 Task: Add an event with the title Third Presentation Rehearsal and Final Preparation Session, date '2023/12/10', time 7:30 AM to 9:30 AMand add a description: Lastly, be prepared to discuss the terms of potential investment, including the desired investment amount, equity or ownership structure, potential return on investment, and any anticipated milestones or timelines. These discussions will lay the foundation for further negotiations and due diligence processes, should both parties decide to move forward., put the event into Green category, logged in from the account softage.8@softage.netand send the event invitation to softage.4@softage.net and softage.5@softage.net. Set a reminder for the event 30 minutes before
Action: Mouse moved to (163, 190)
Screenshot: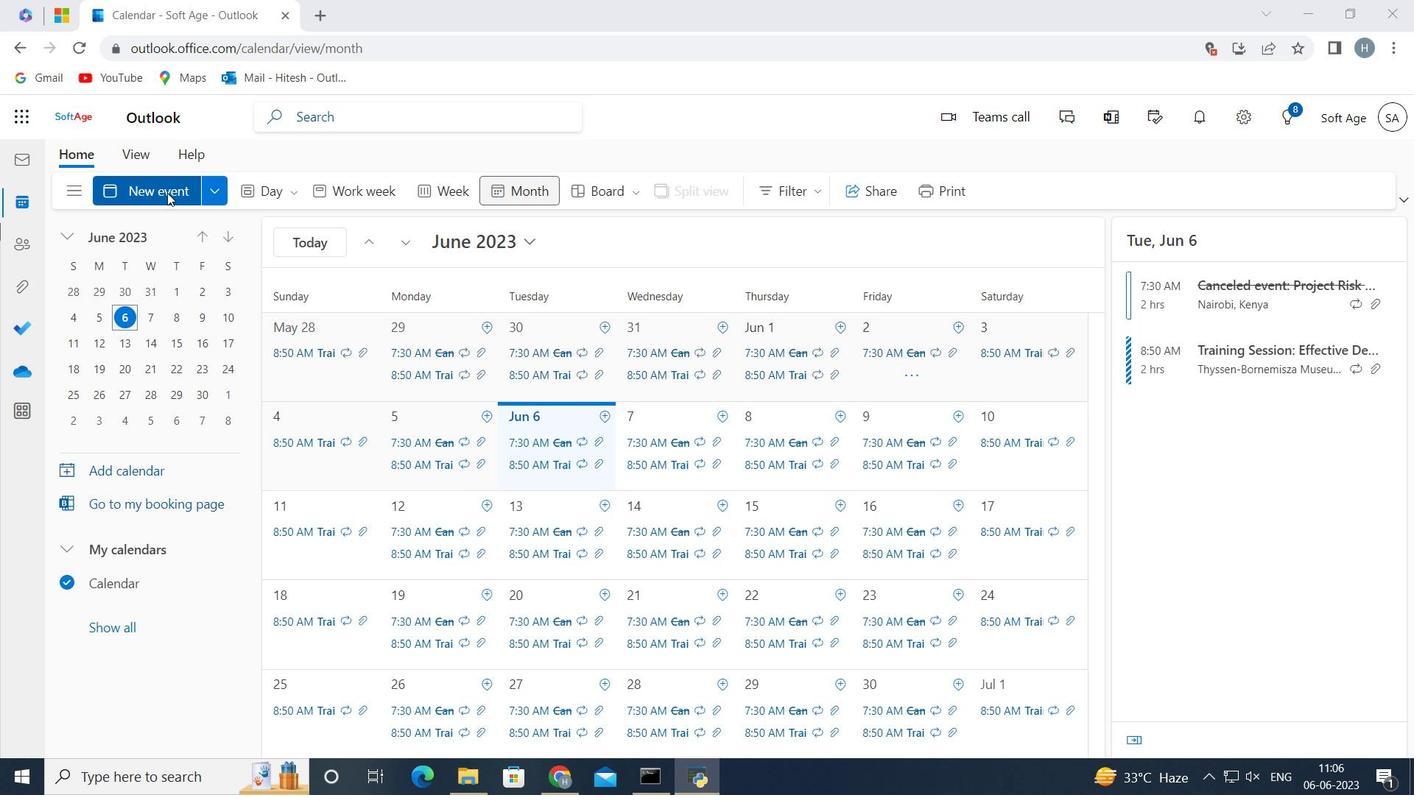 
Action: Mouse pressed left at (163, 190)
Screenshot: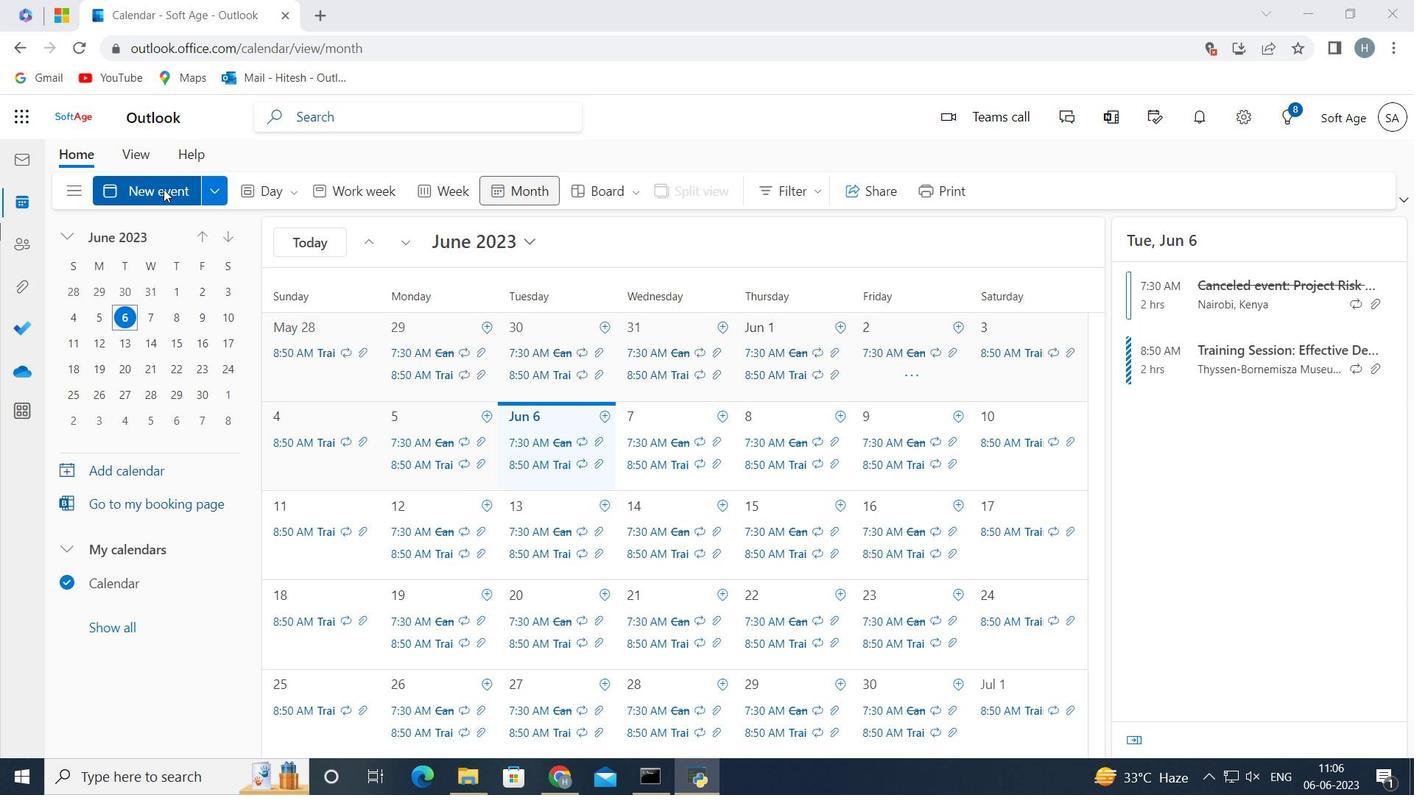 
Action: Mouse moved to (452, 300)
Screenshot: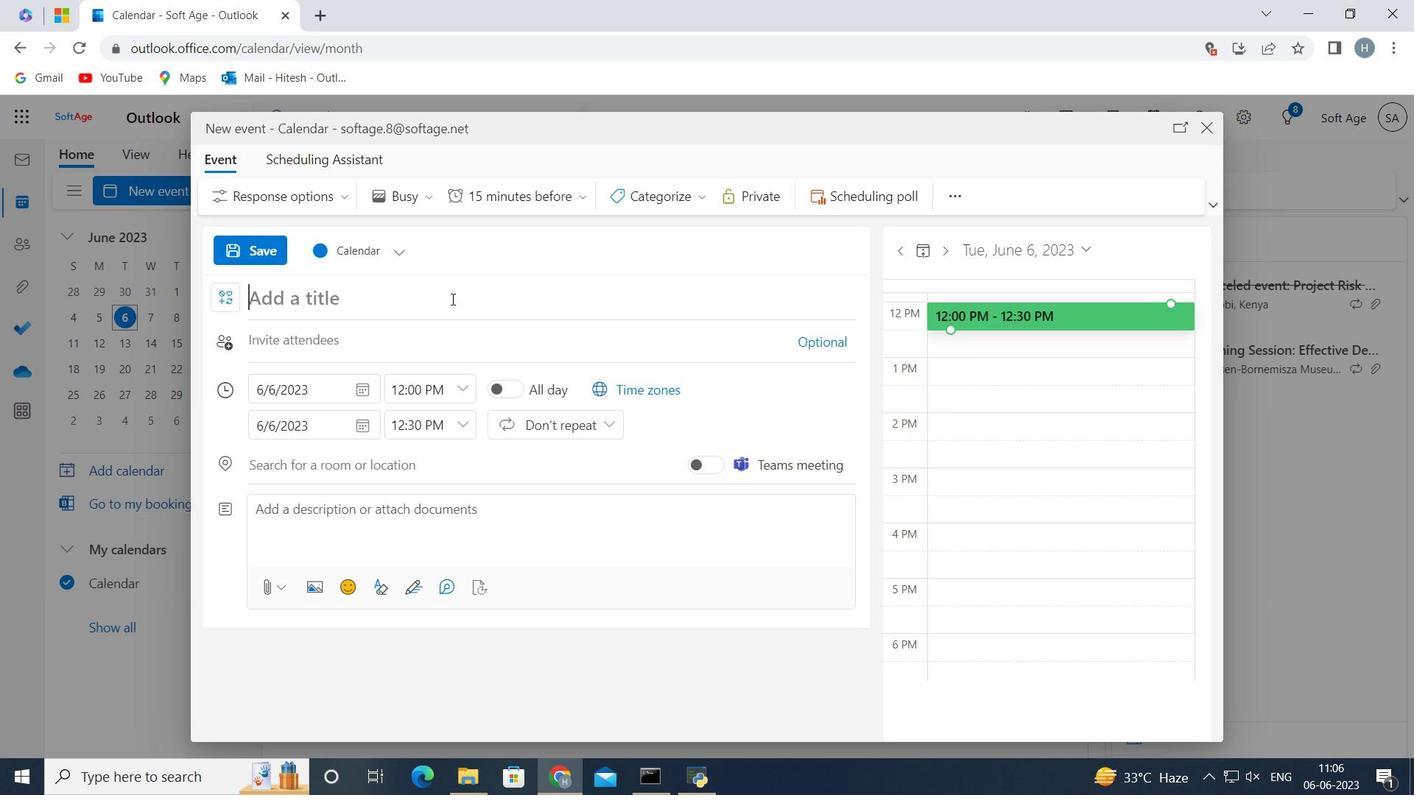 
Action: Mouse pressed left at (452, 300)
Screenshot: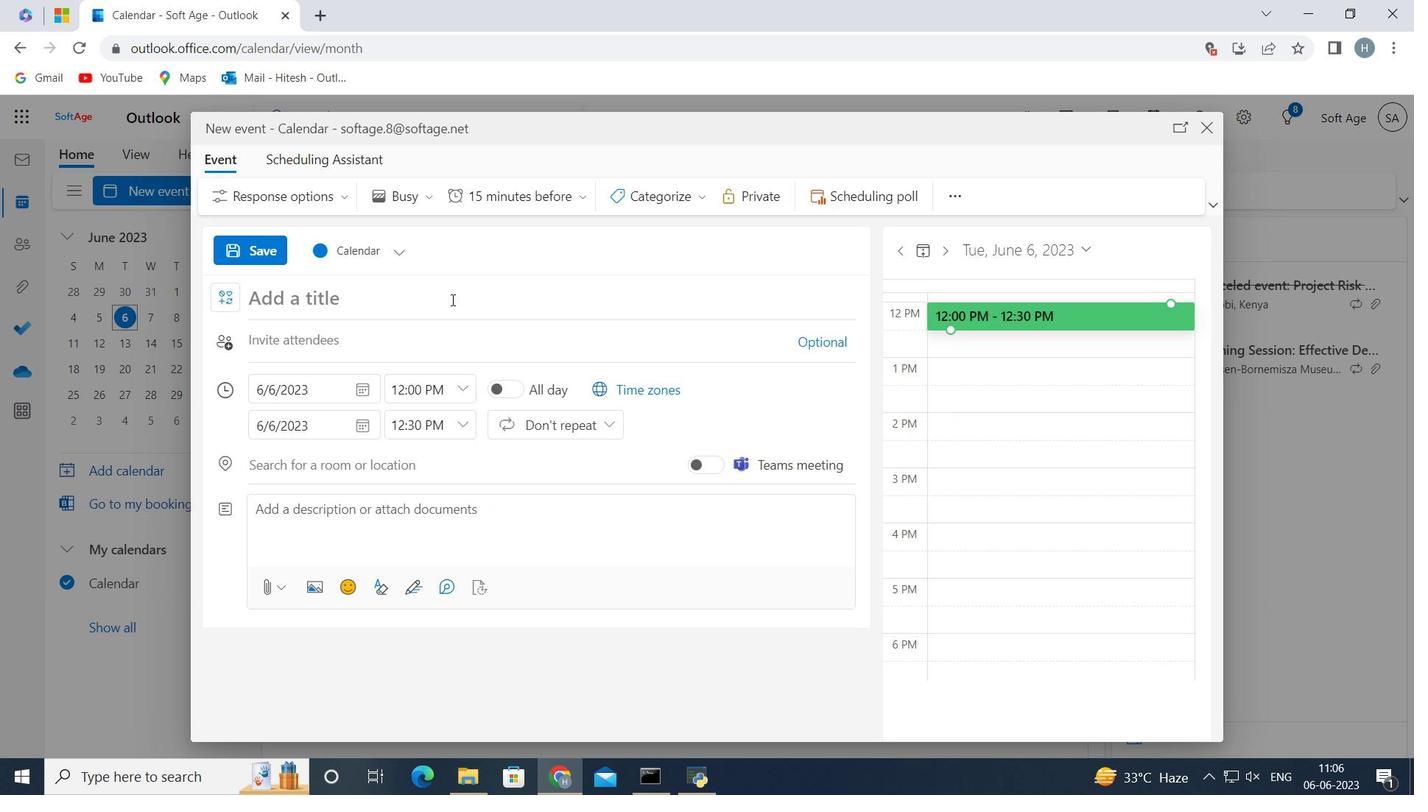 
Action: Key pressed <Key.shift>Third<Key.space><Key.shift>Presentation<Key.space><Key.shift>Rehearsal<Key.space>and<Key.space><Key.shift>Final<Key.space><Key.shift>Preparation<Key.space><Key.shift>Session<Key.space>
Screenshot: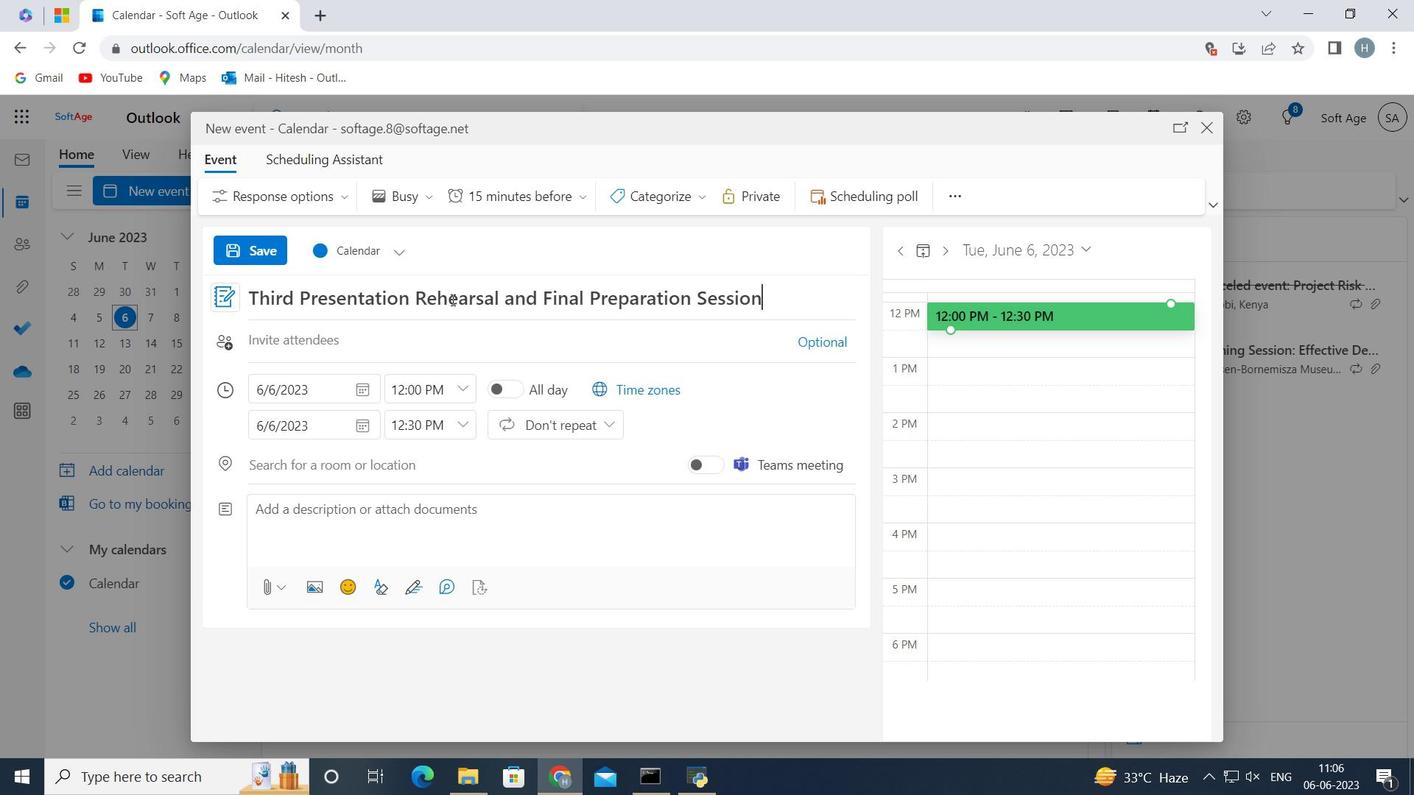 
Action: Mouse moved to (364, 380)
Screenshot: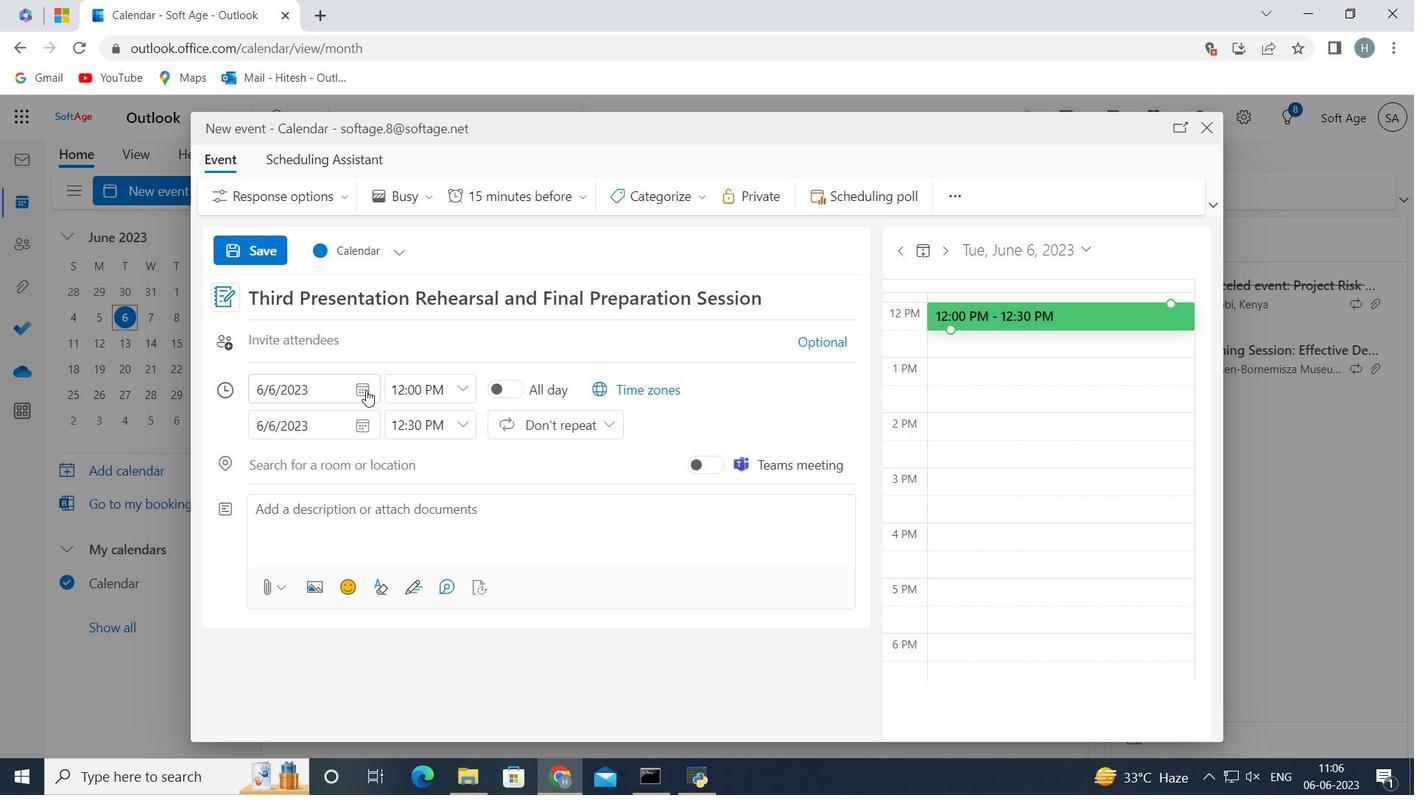 
Action: Mouse pressed left at (364, 380)
Screenshot: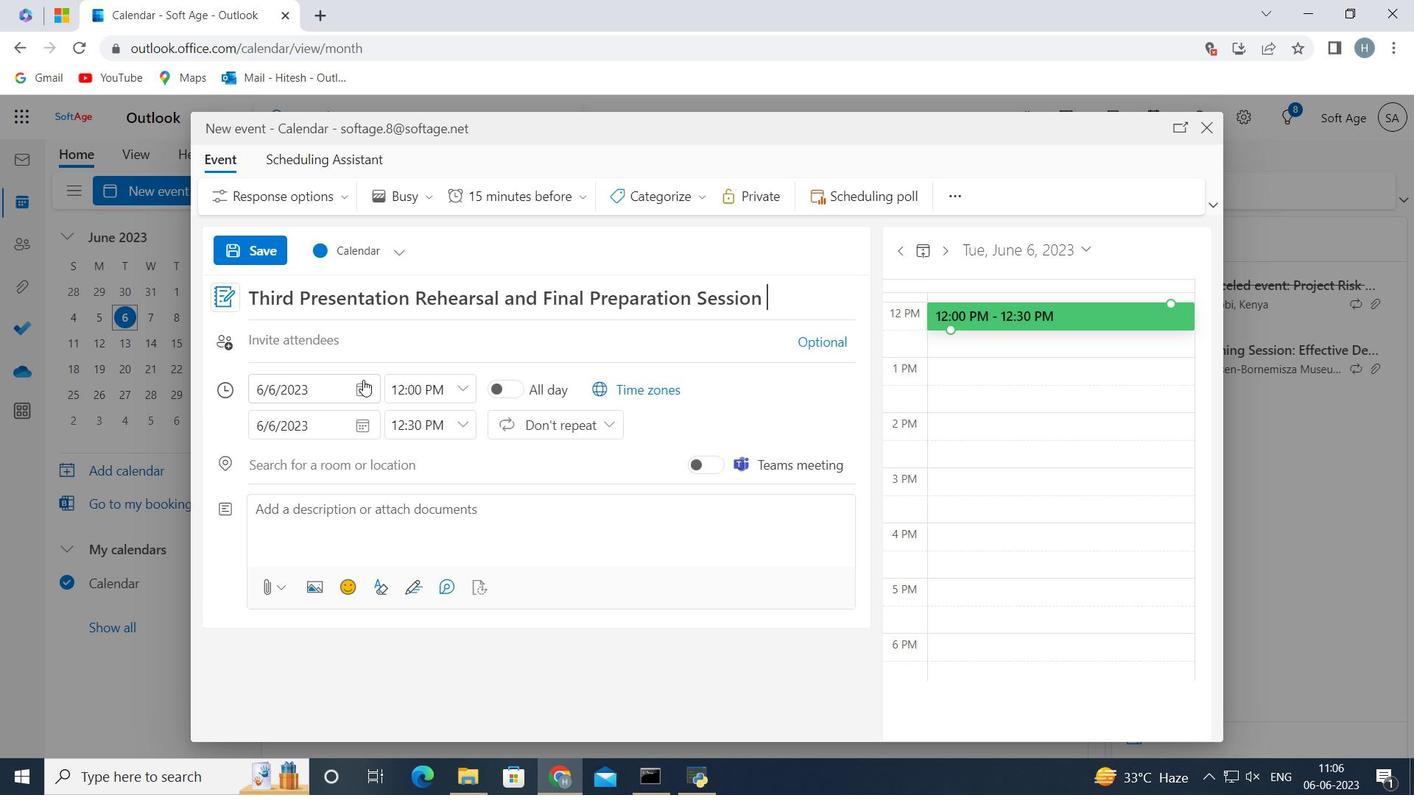 
Action: Mouse moved to (338, 422)
Screenshot: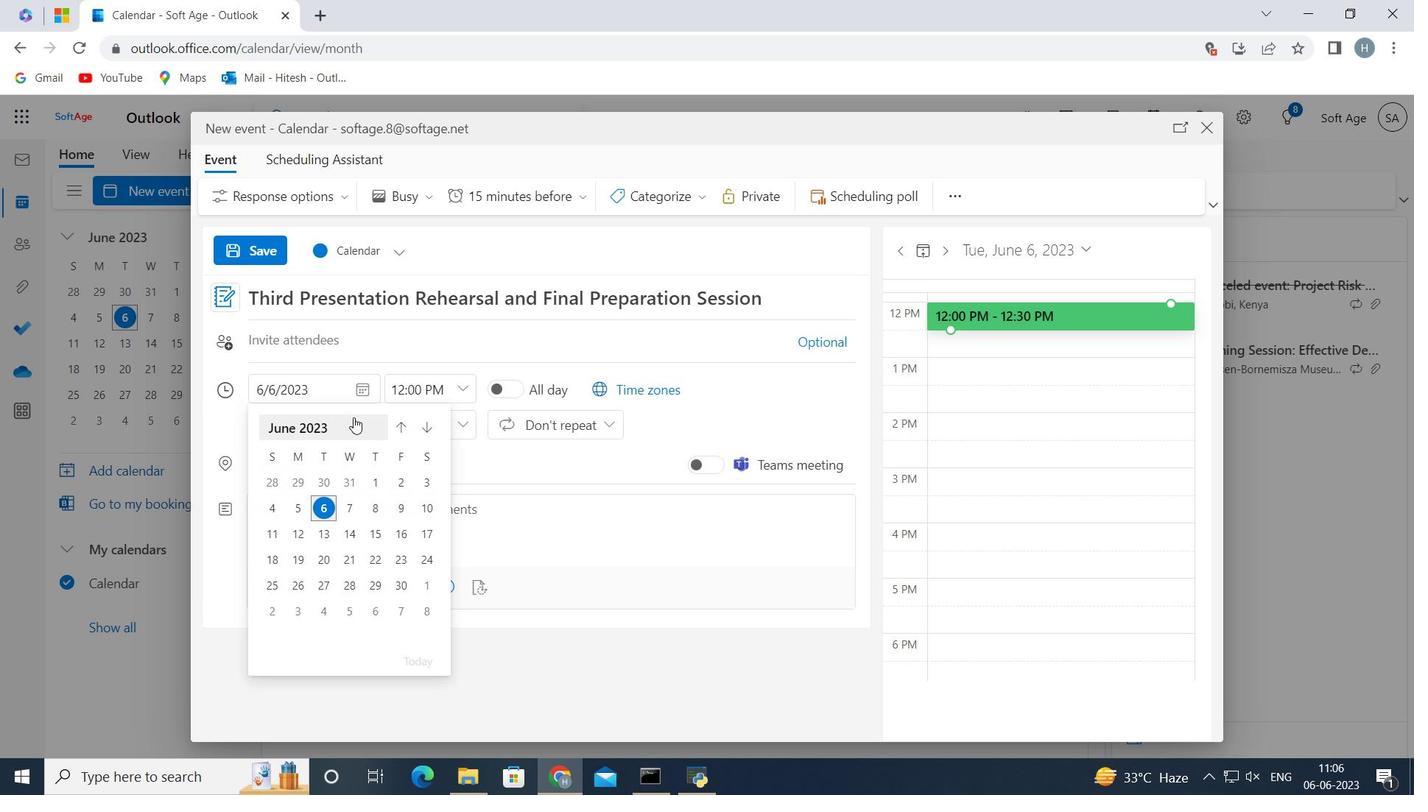 
Action: Mouse pressed left at (338, 422)
Screenshot: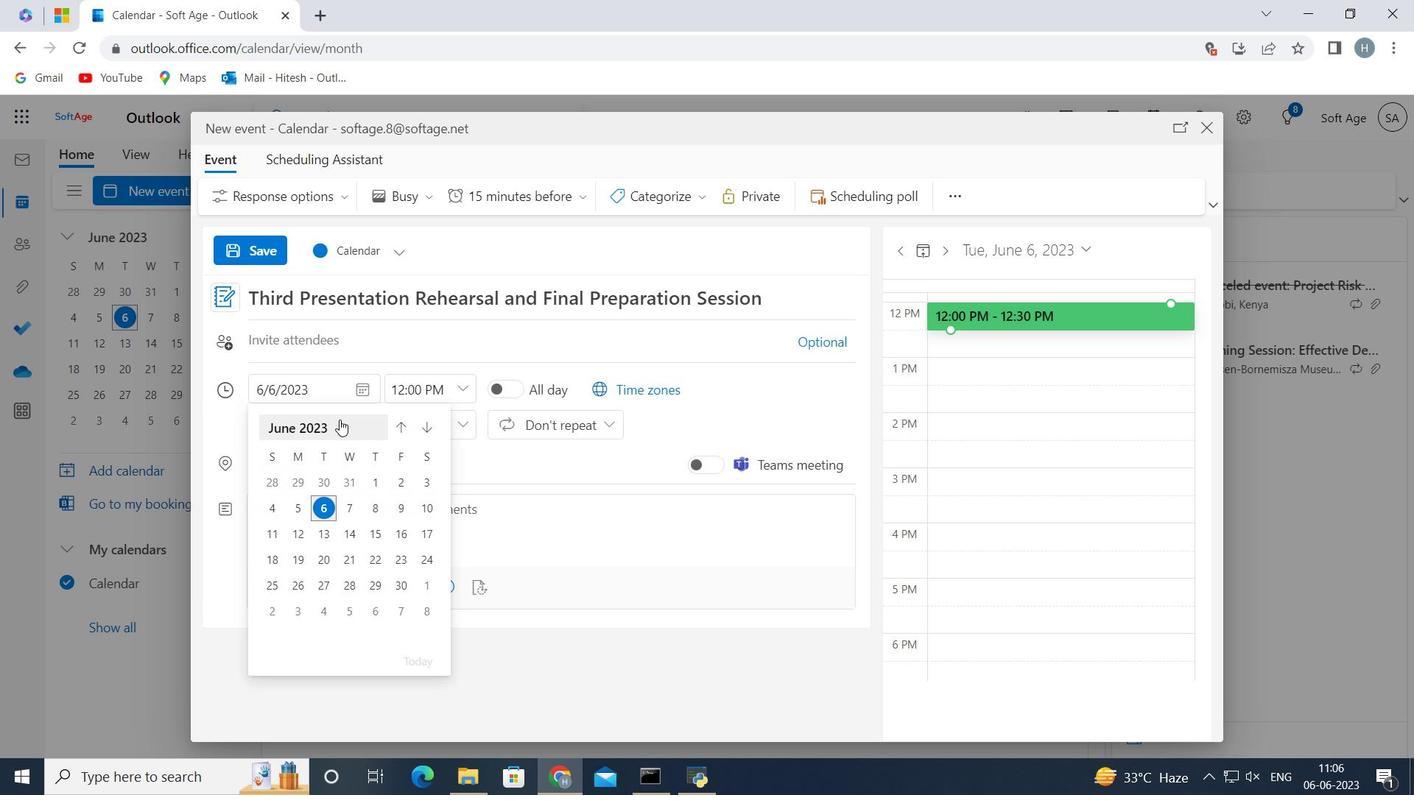 
Action: Mouse pressed left at (338, 422)
Screenshot: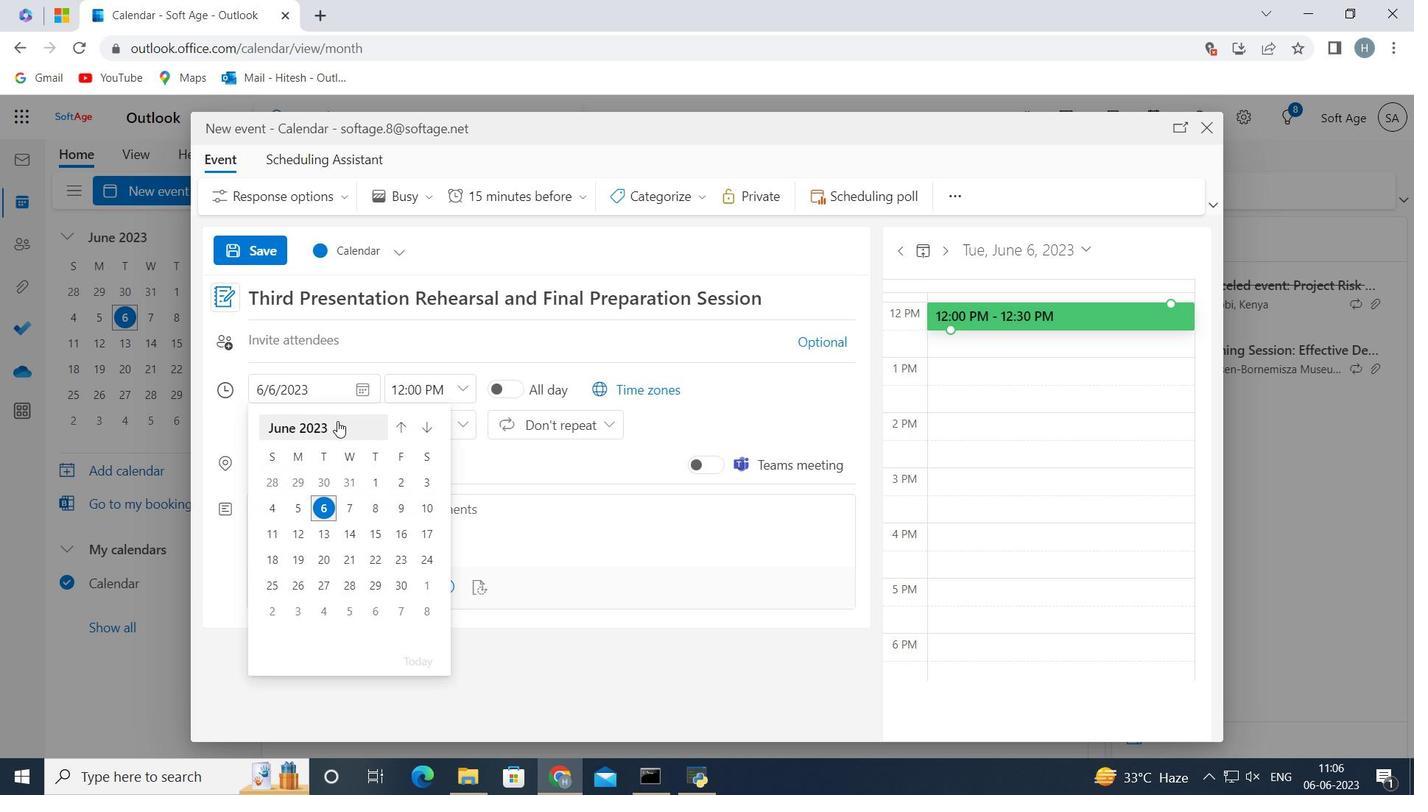 
Action: Mouse moved to (419, 456)
Screenshot: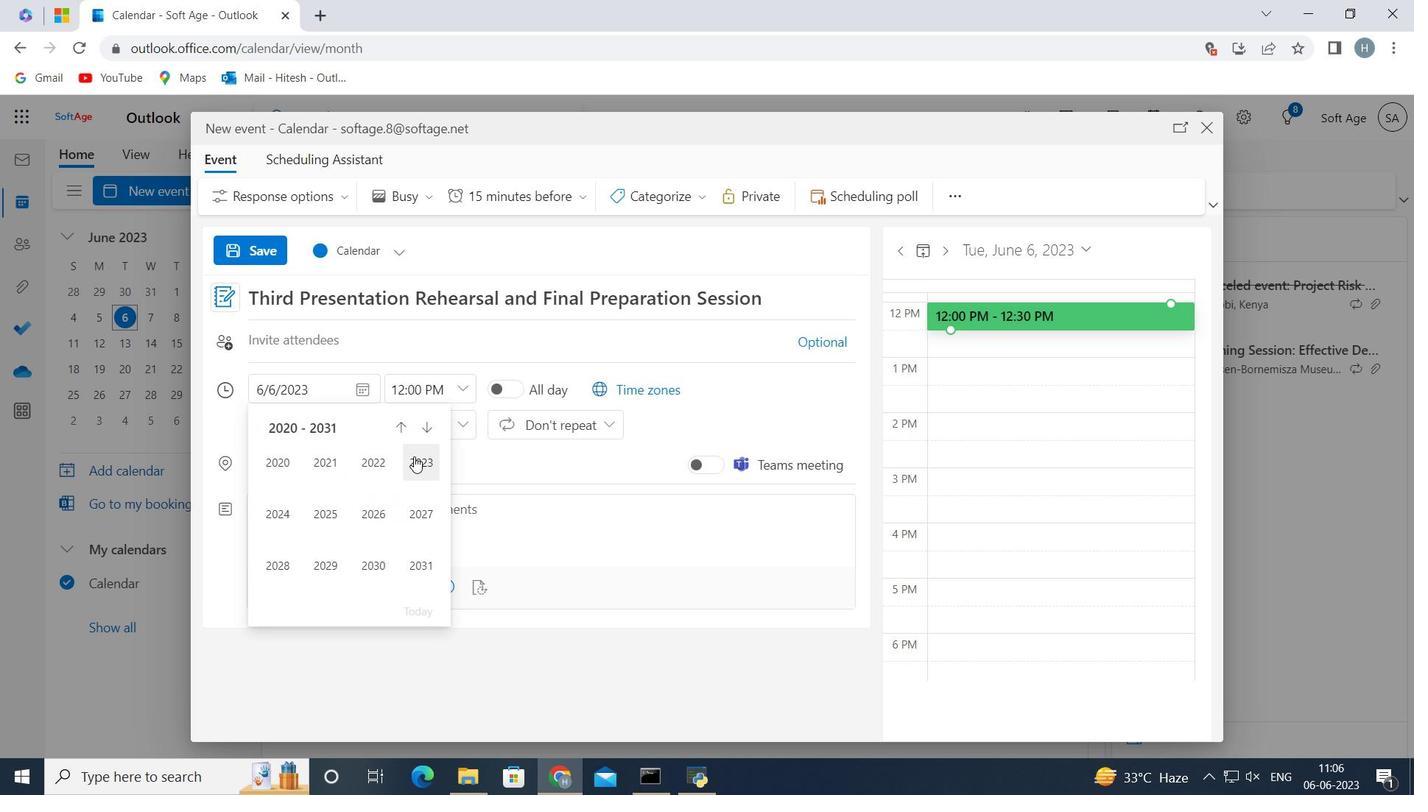 
Action: Mouse pressed left at (419, 456)
Screenshot: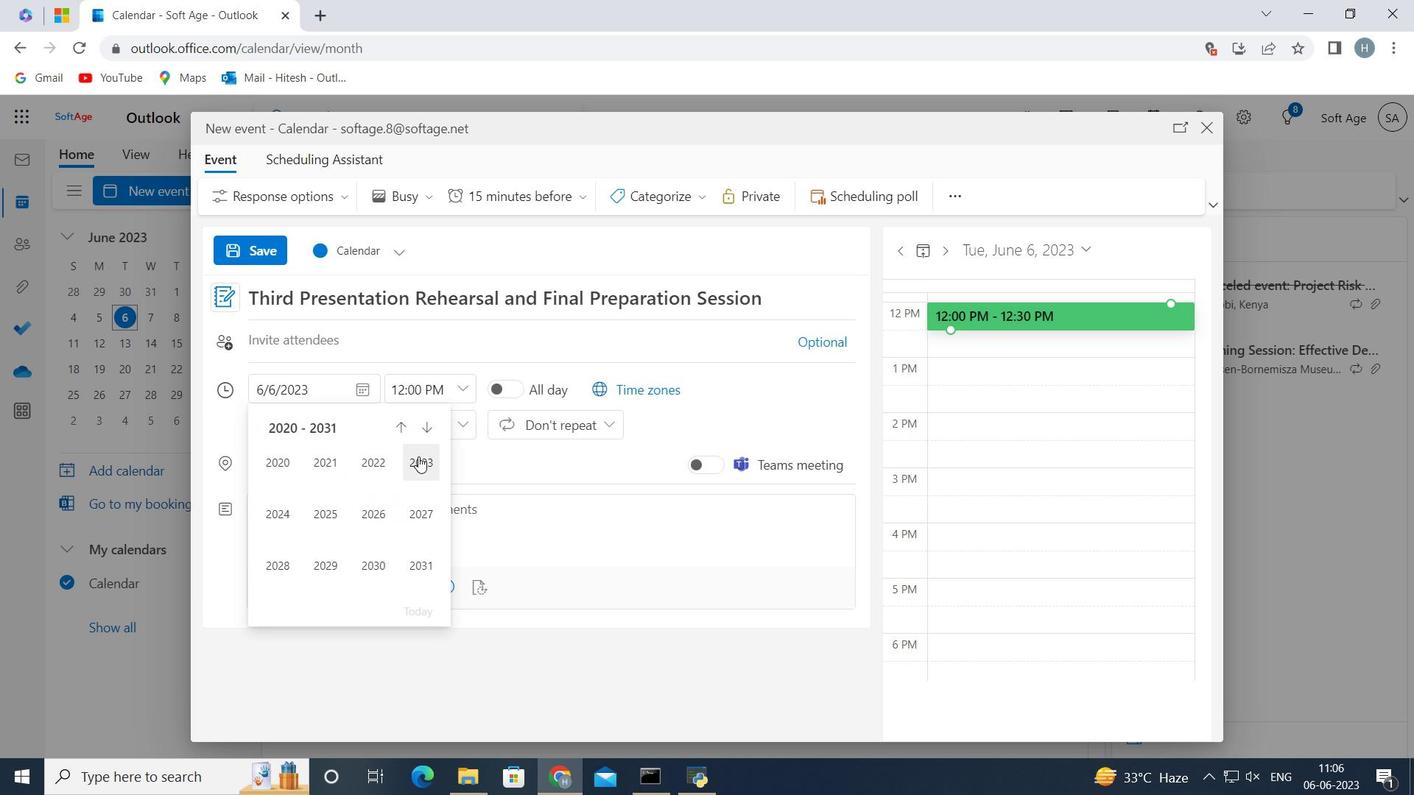 
Action: Mouse moved to (432, 571)
Screenshot: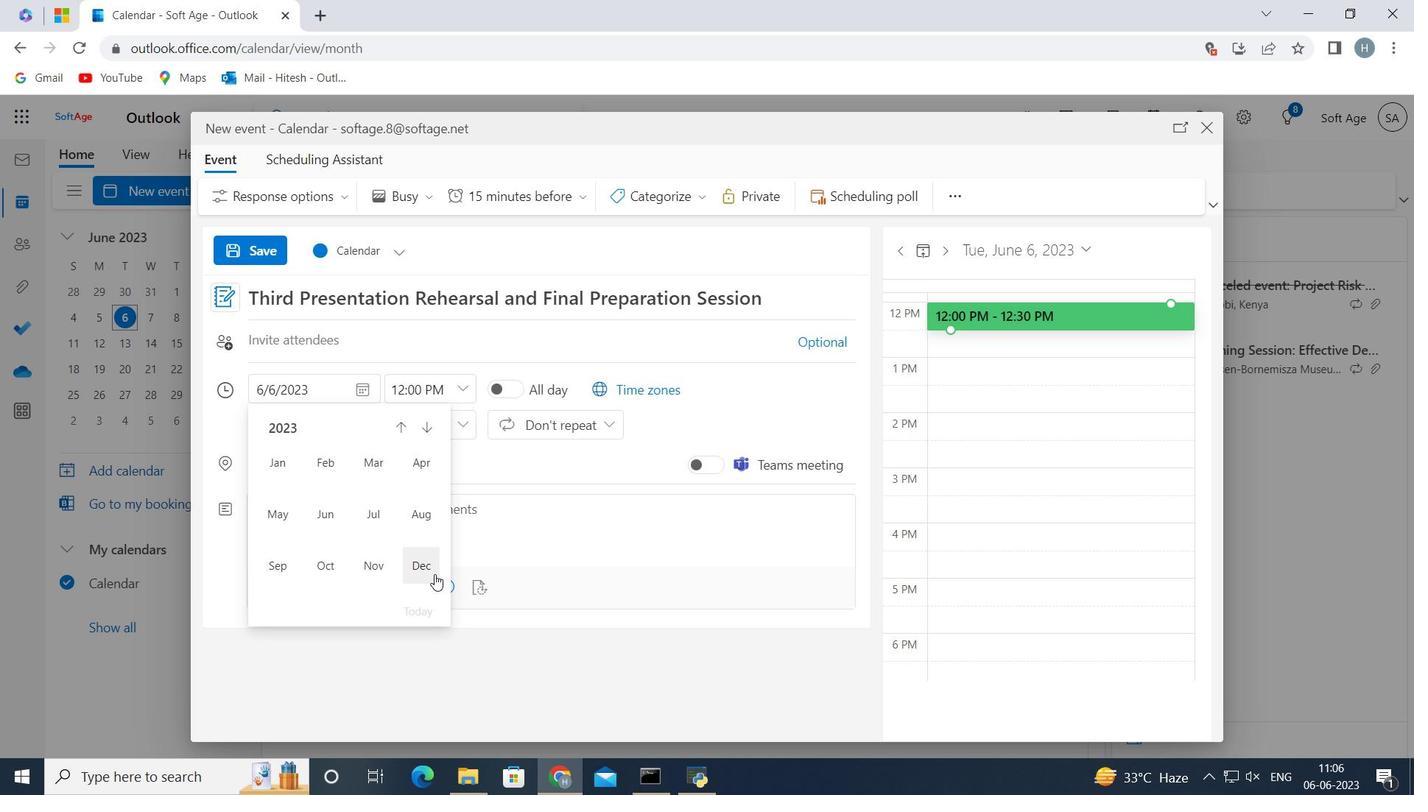 
Action: Mouse pressed left at (432, 571)
Screenshot: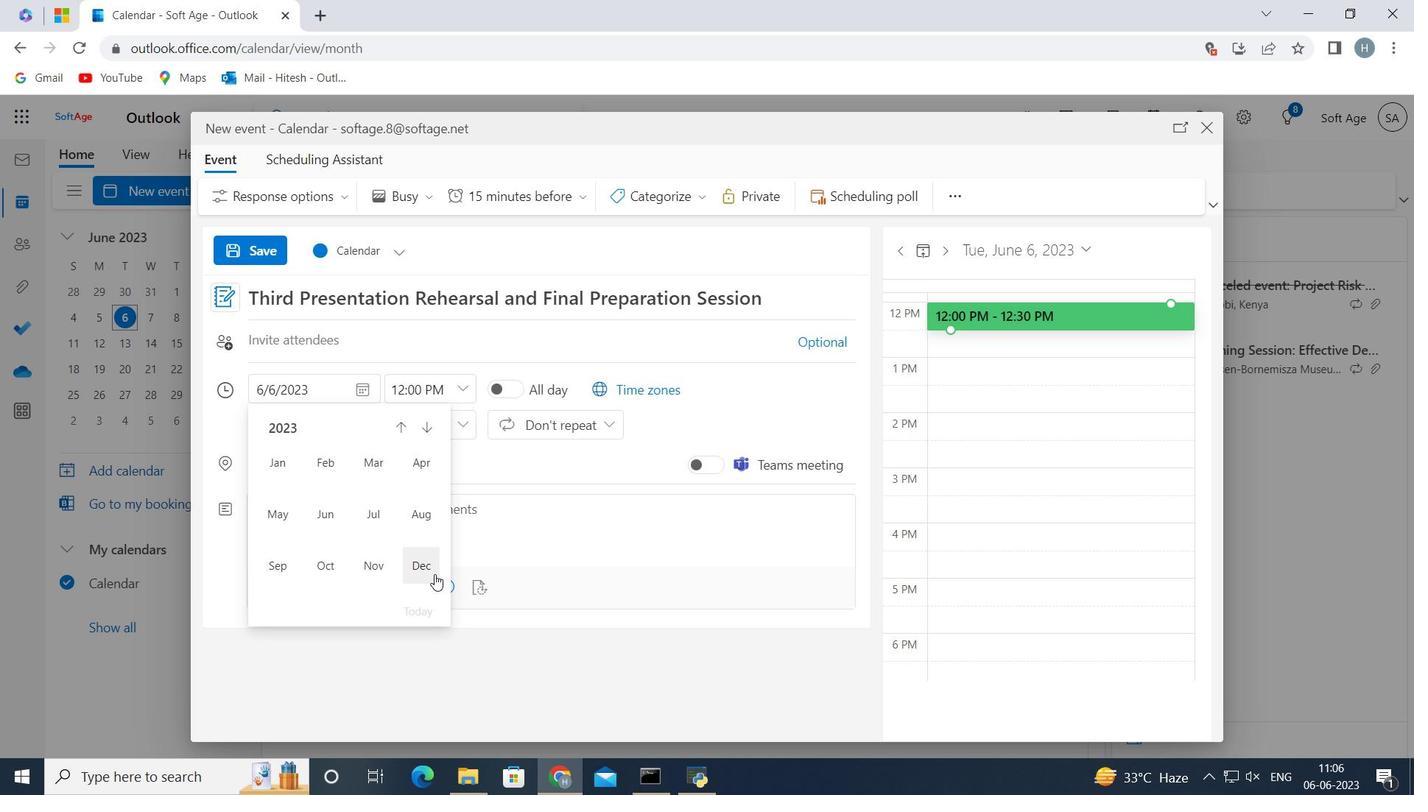 
Action: Mouse moved to (282, 532)
Screenshot: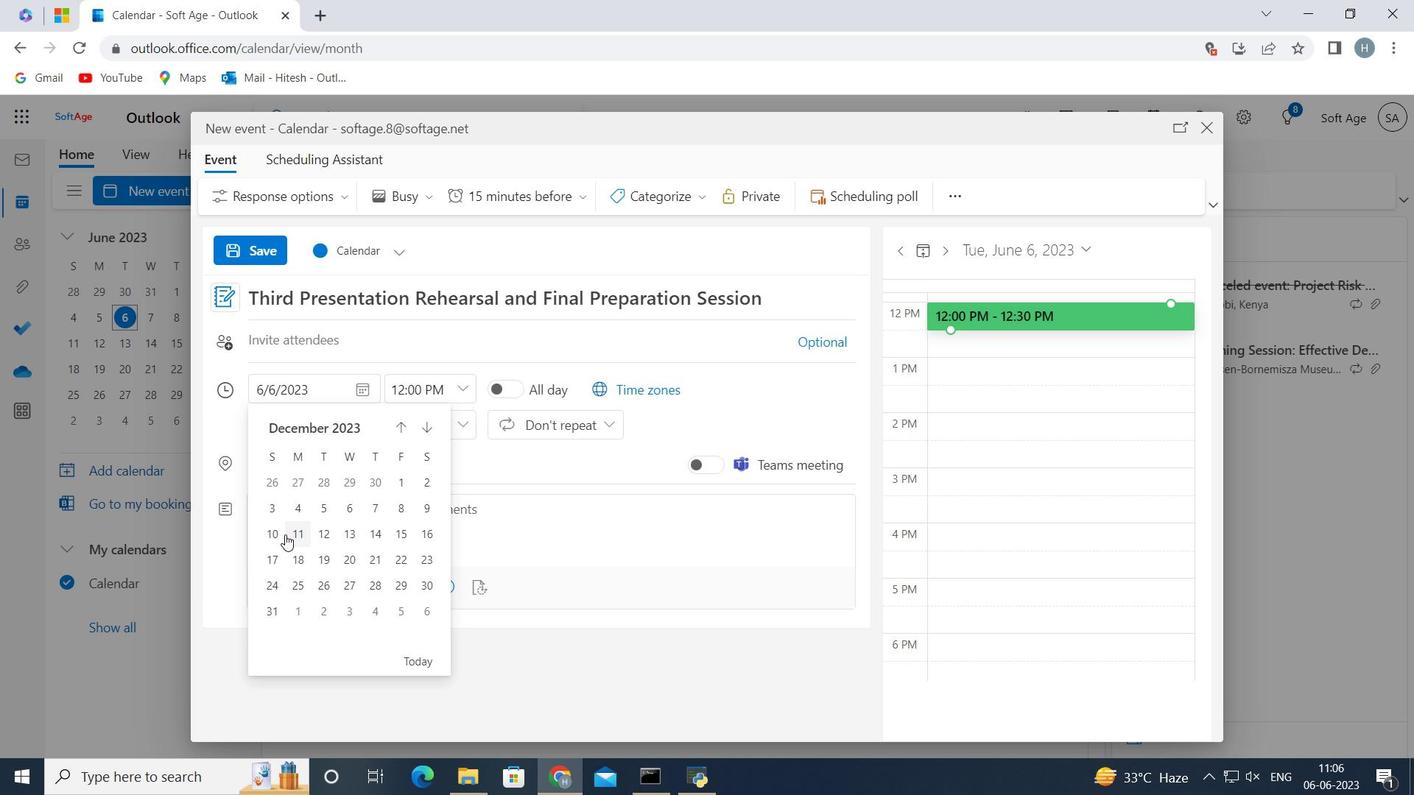 
Action: Mouse pressed left at (282, 532)
Screenshot: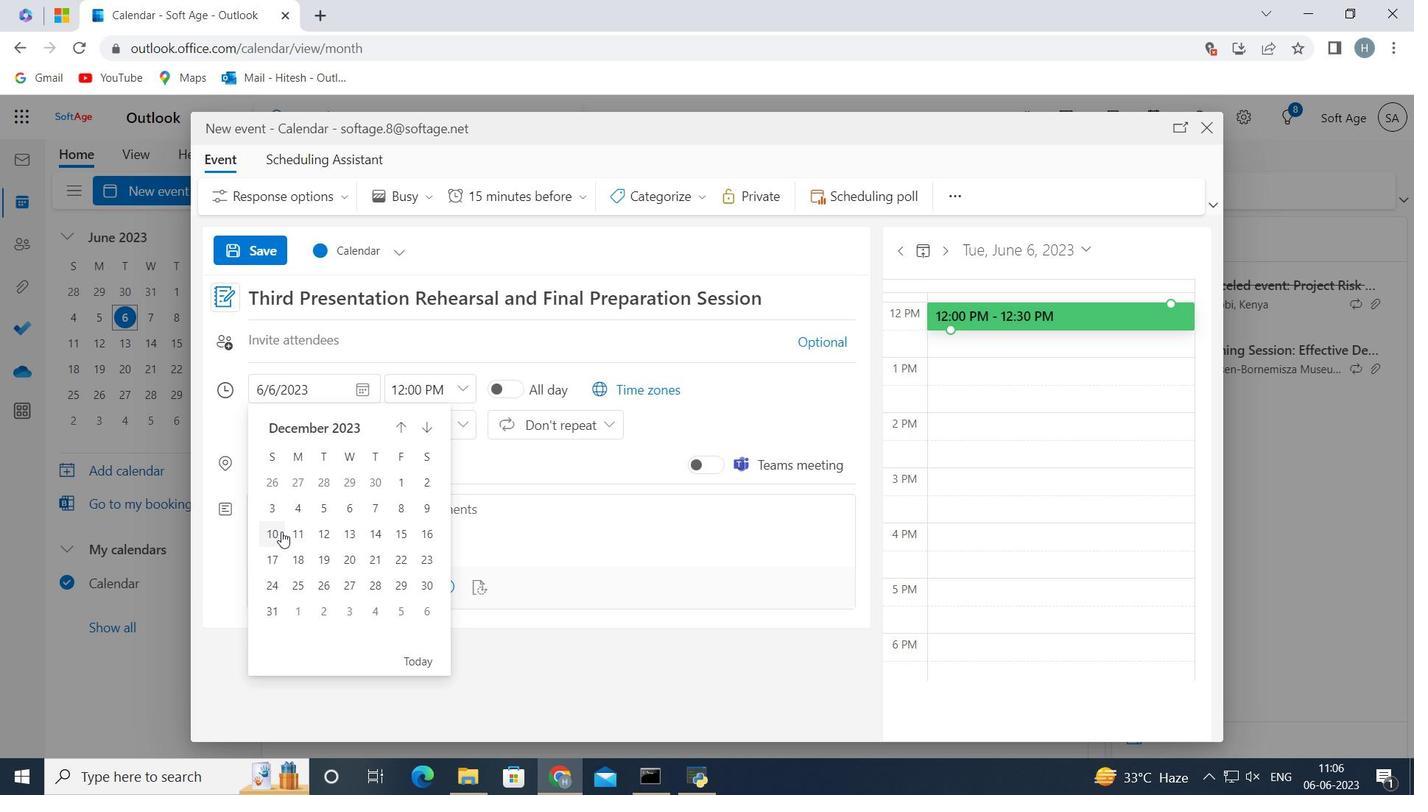 
Action: Mouse moved to (465, 387)
Screenshot: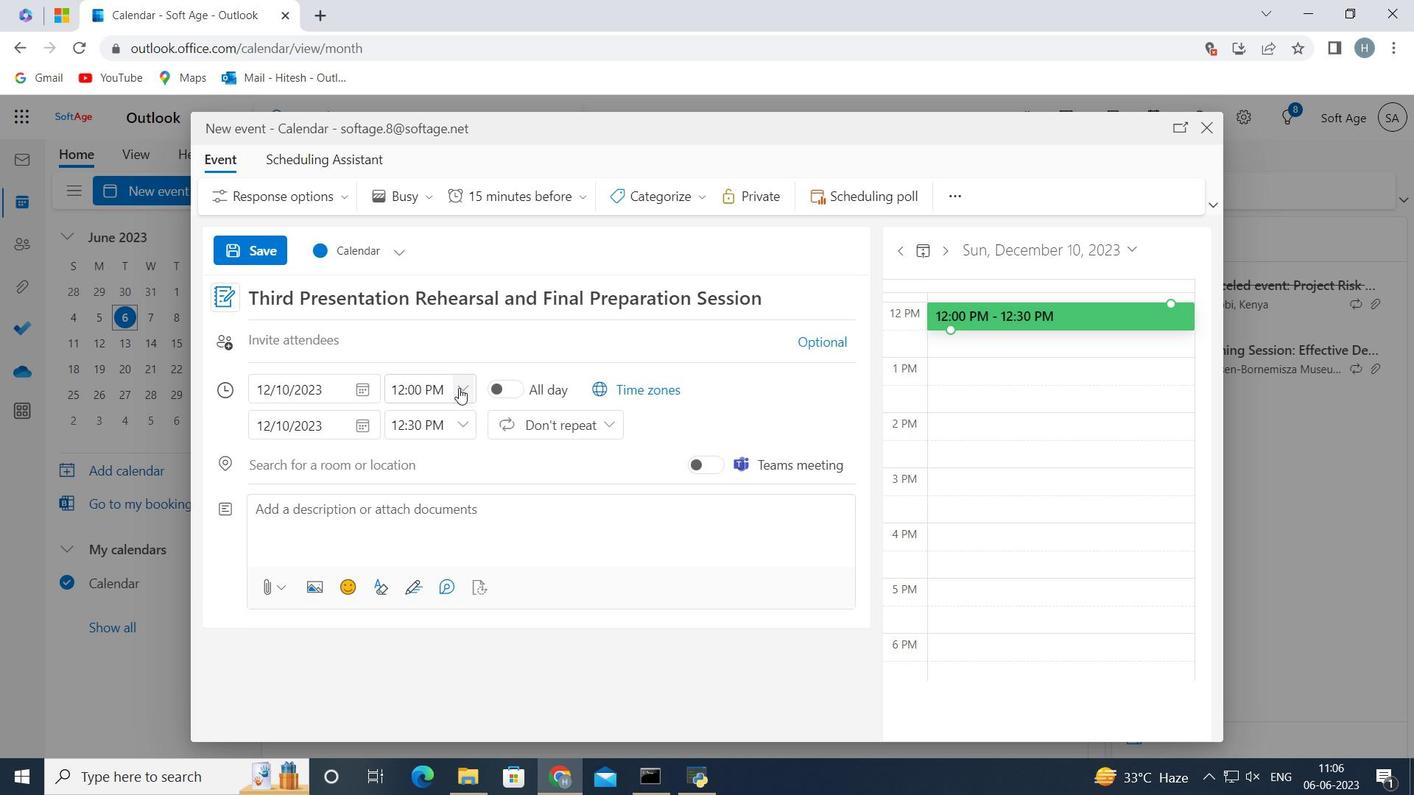 
Action: Mouse pressed left at (465, 387)
Screenshot: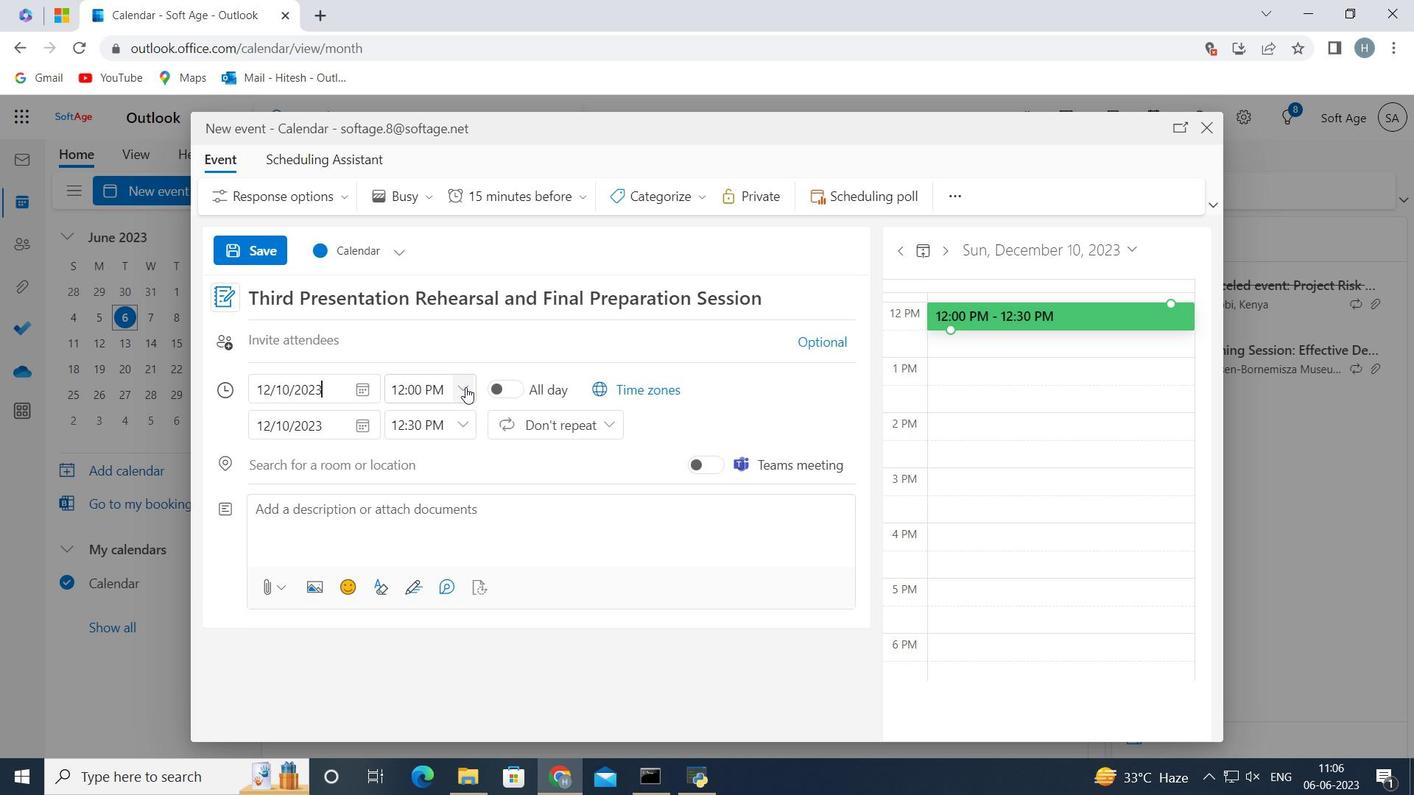 
Action: Mouse moved to (440, 473)
Screenshot: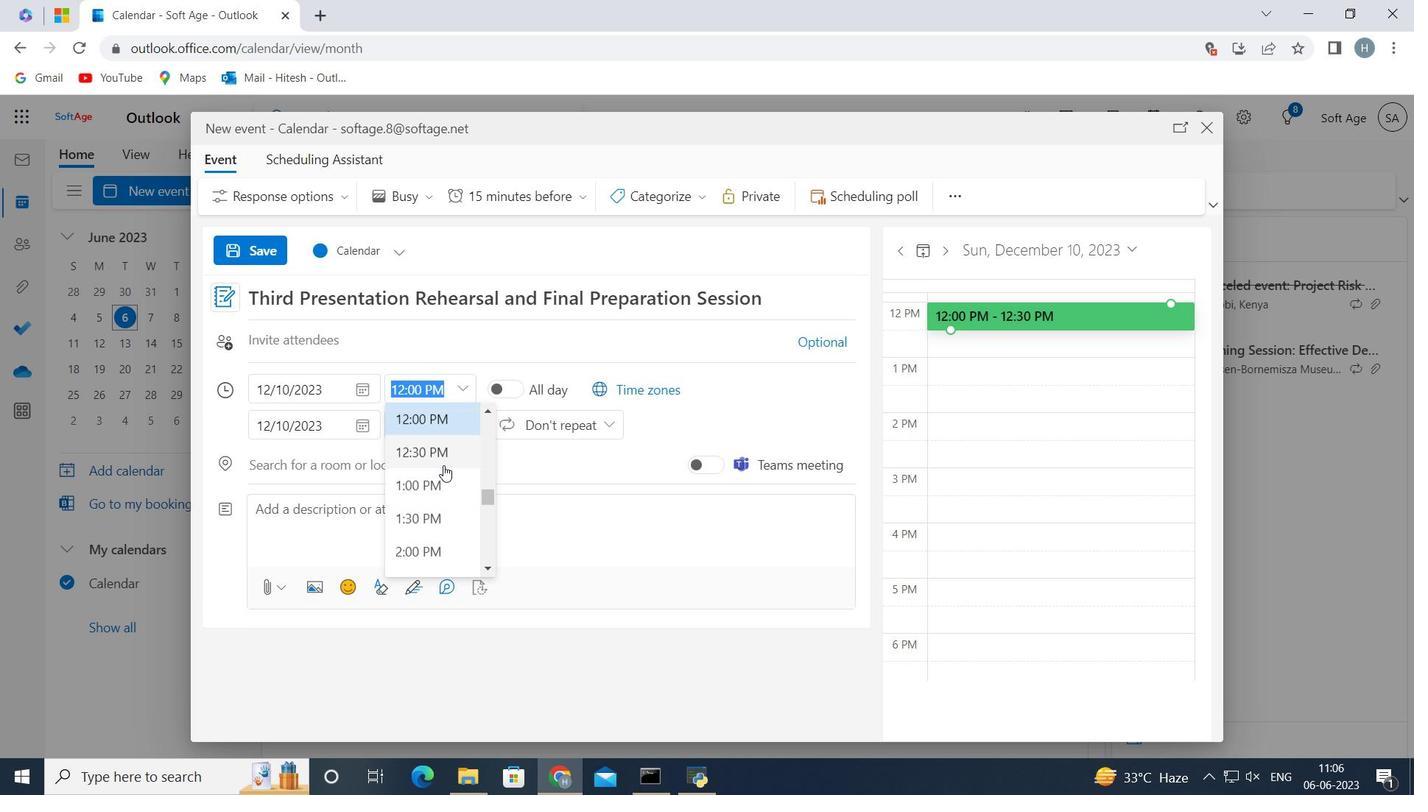 
Action: Mouse scrolled (440, 473) with delta (0, 0)
Screenshot: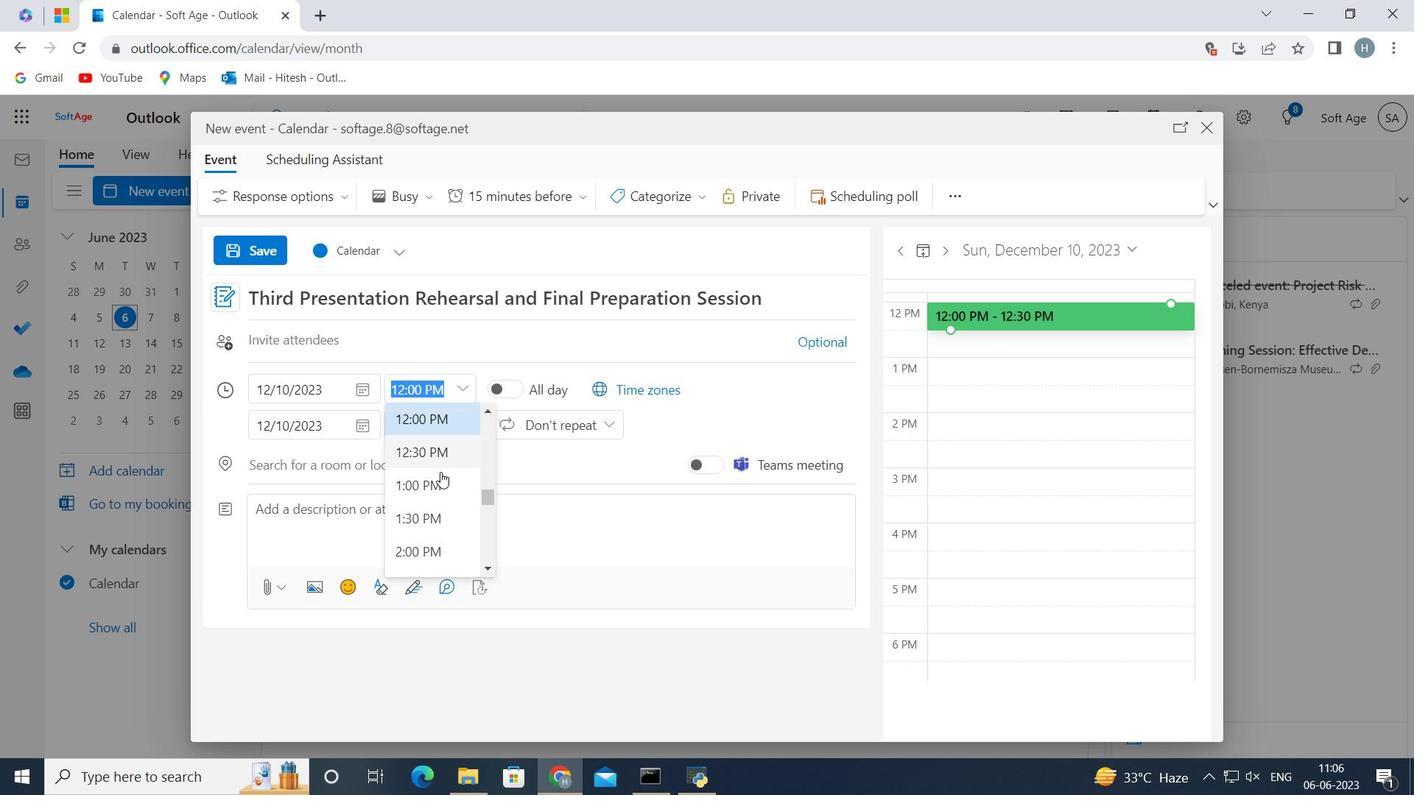 
Action: Mouse scrolled (440, 473) with delta (0, 0)
Screenshot: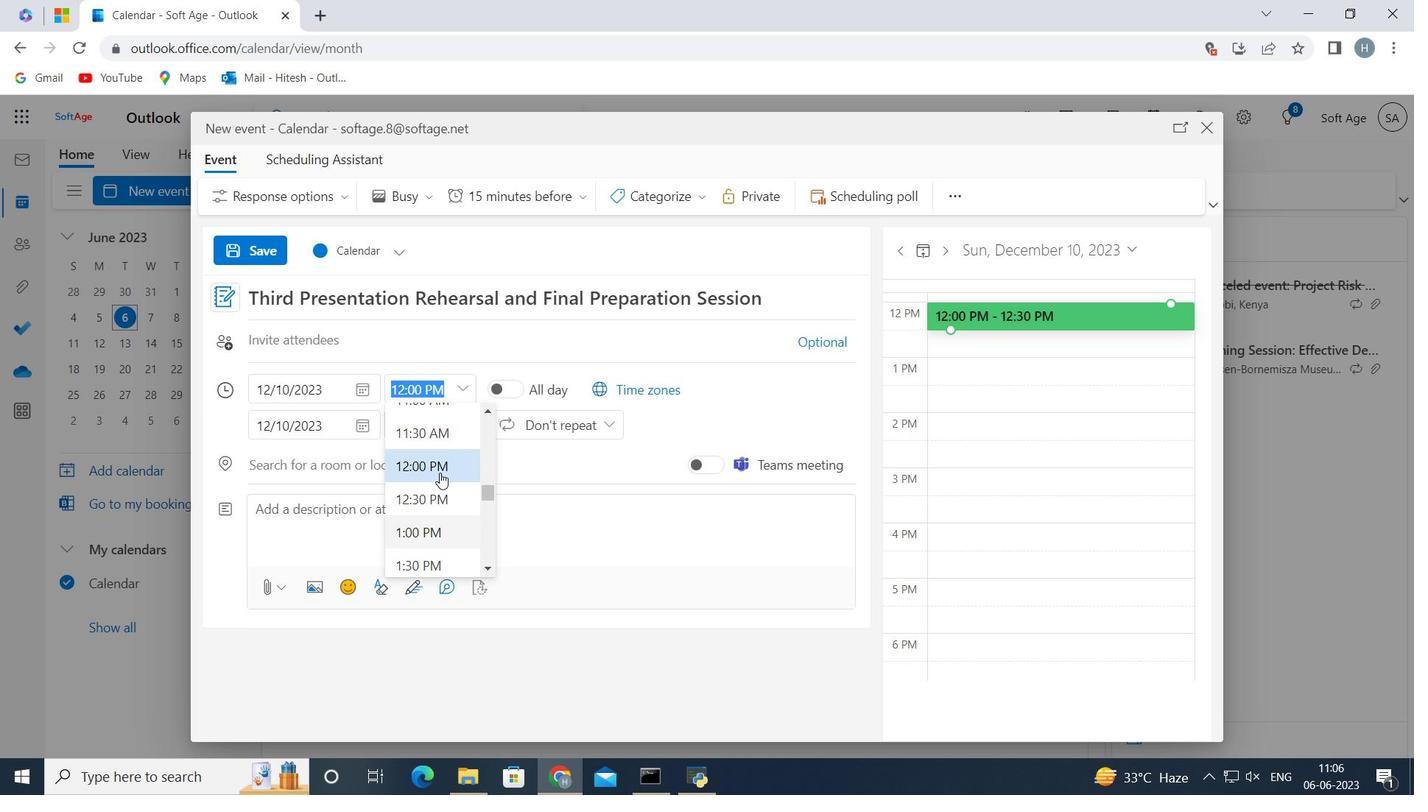 
Action: Mouse scrolled (440, 473) with delta (0, 0)
Screenshot: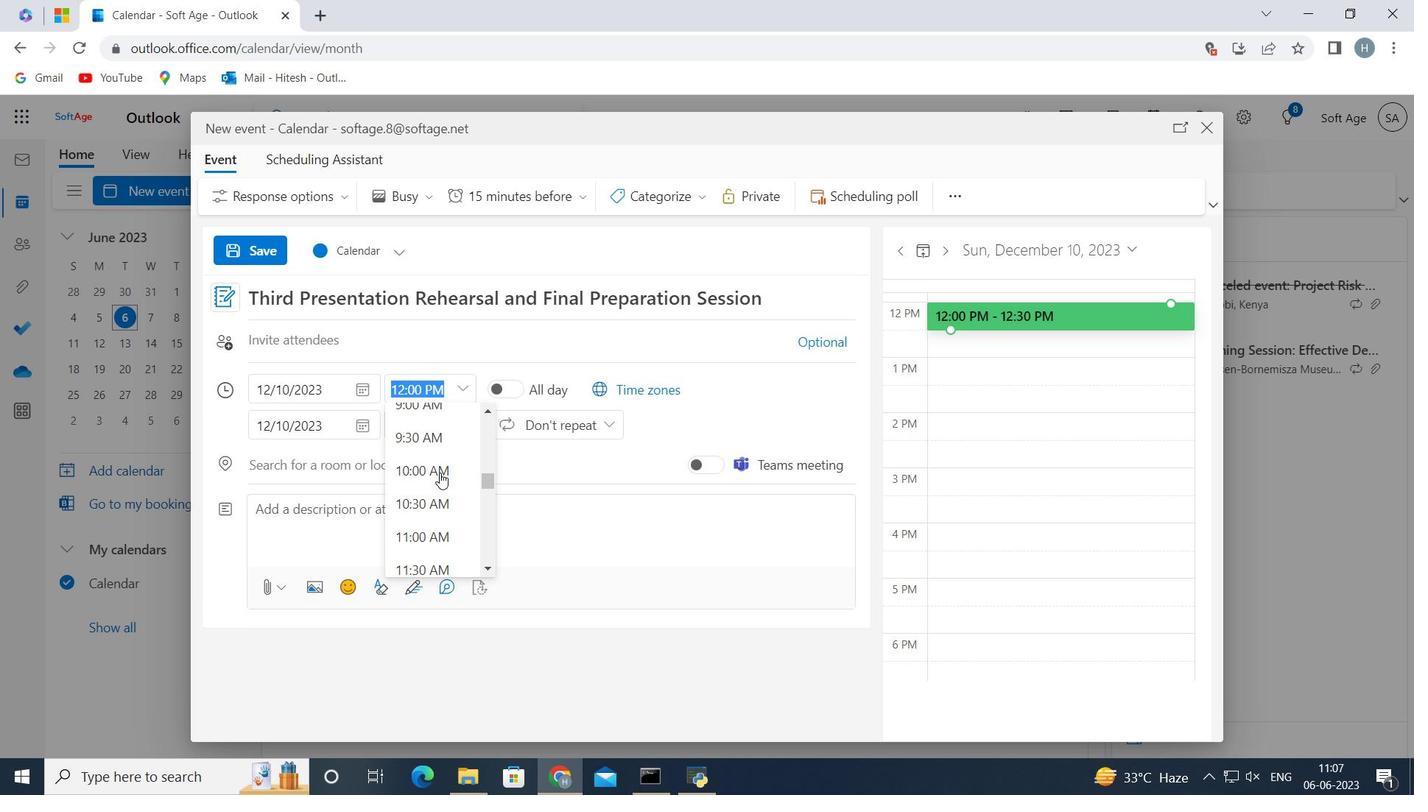 
Action: Mouse scrolled (440, 473) with delta (0, 0)
Screenshot: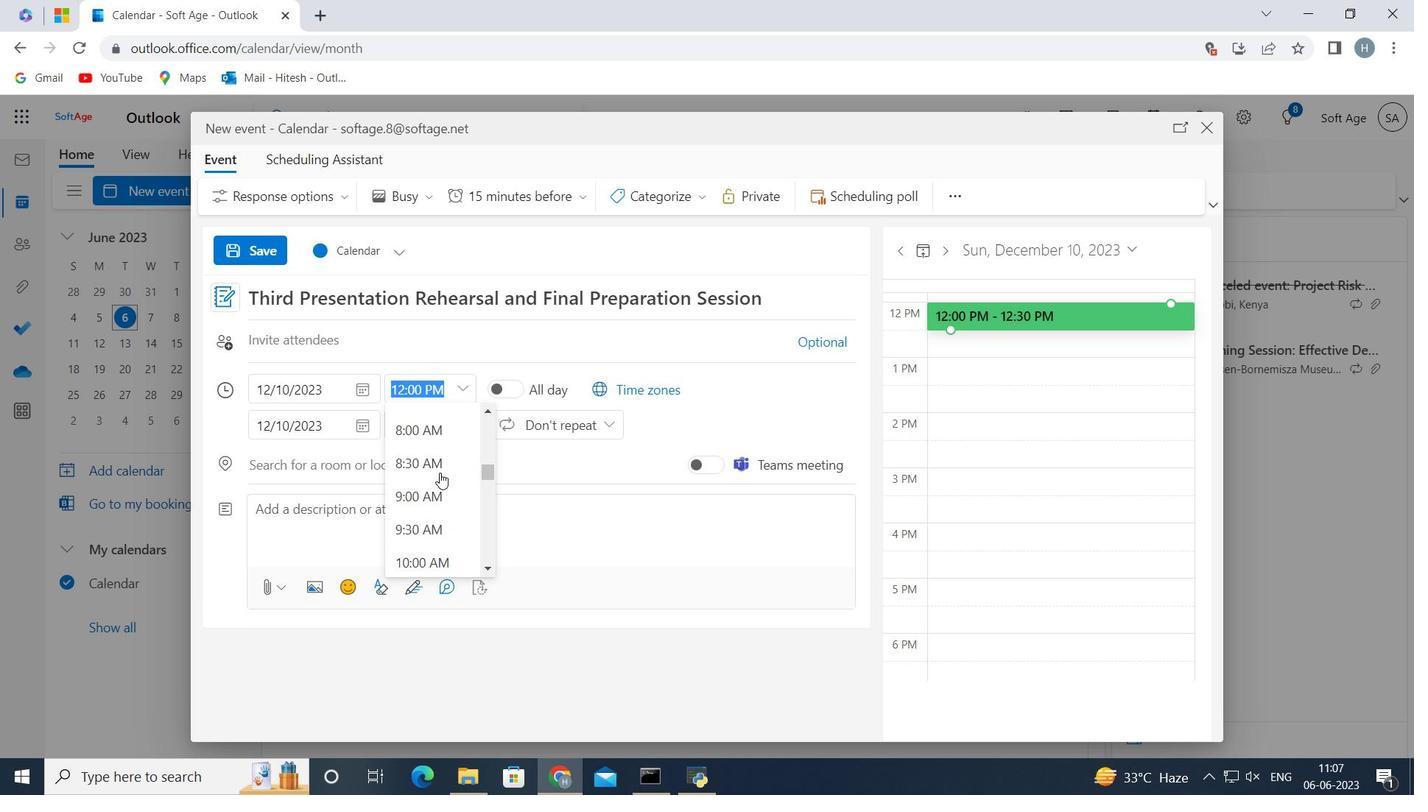 
Action: Mouse moved to (400, 484)
Screenshot: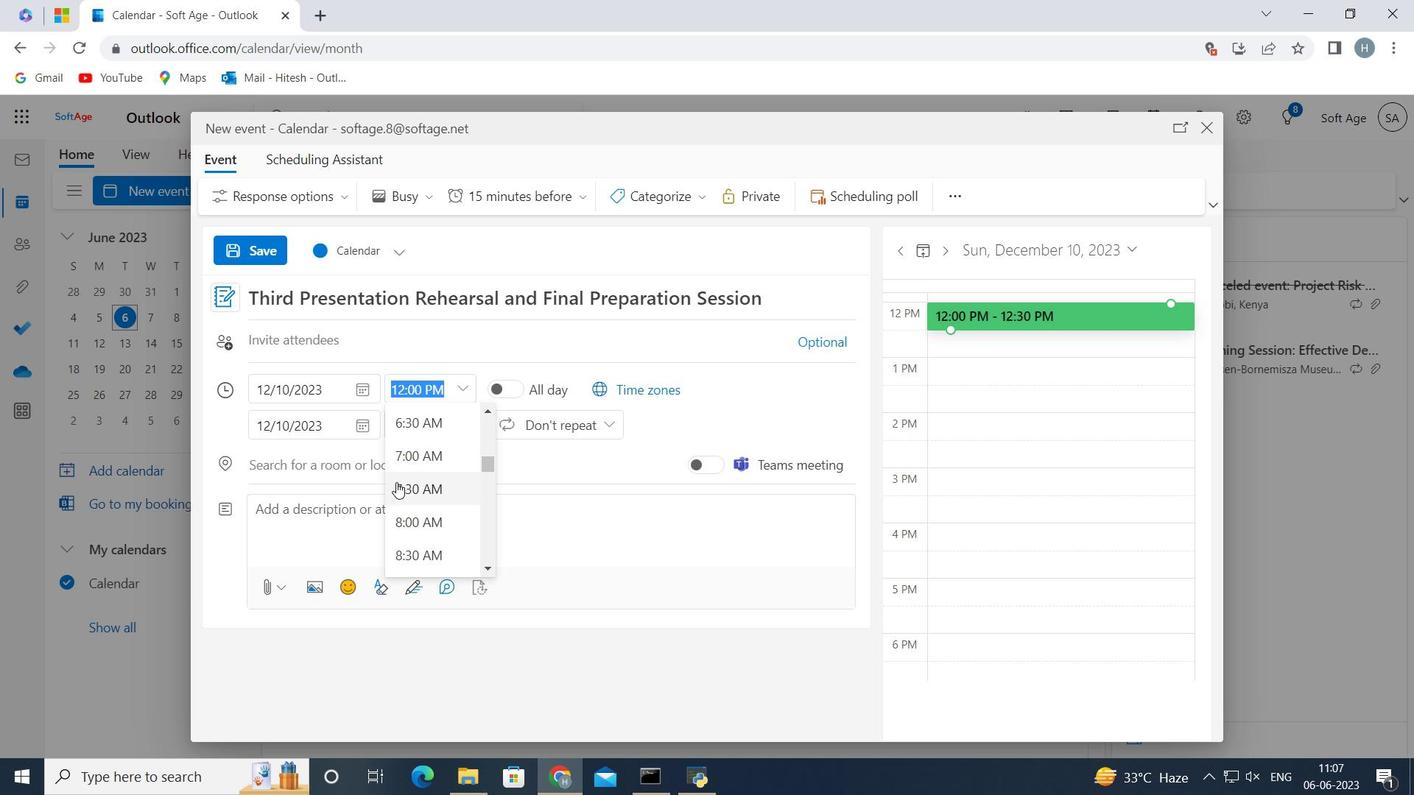 
Action: Mouse pressed left at (400, 484)
Screenshot: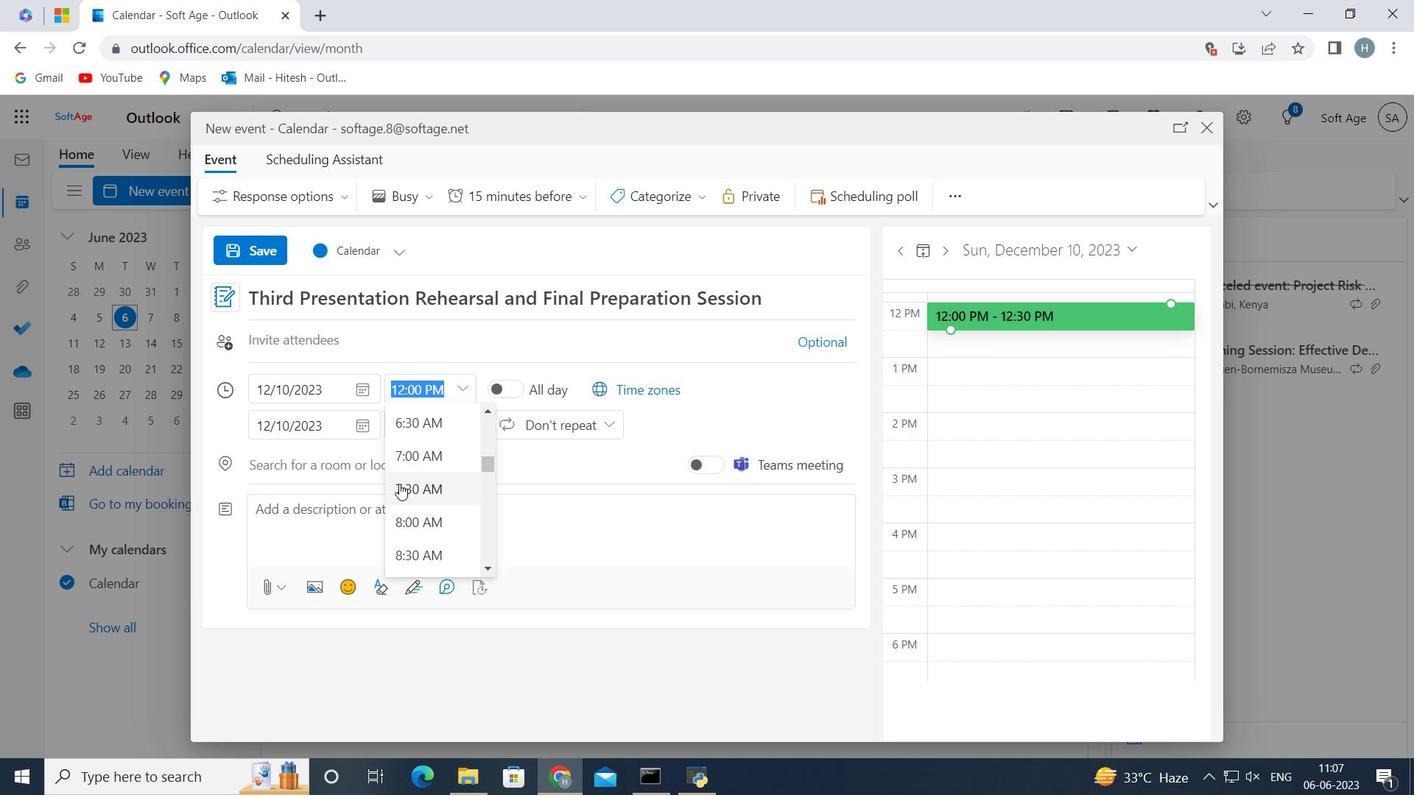 
Action: Mouse moved to (465, 420)
Screenshot: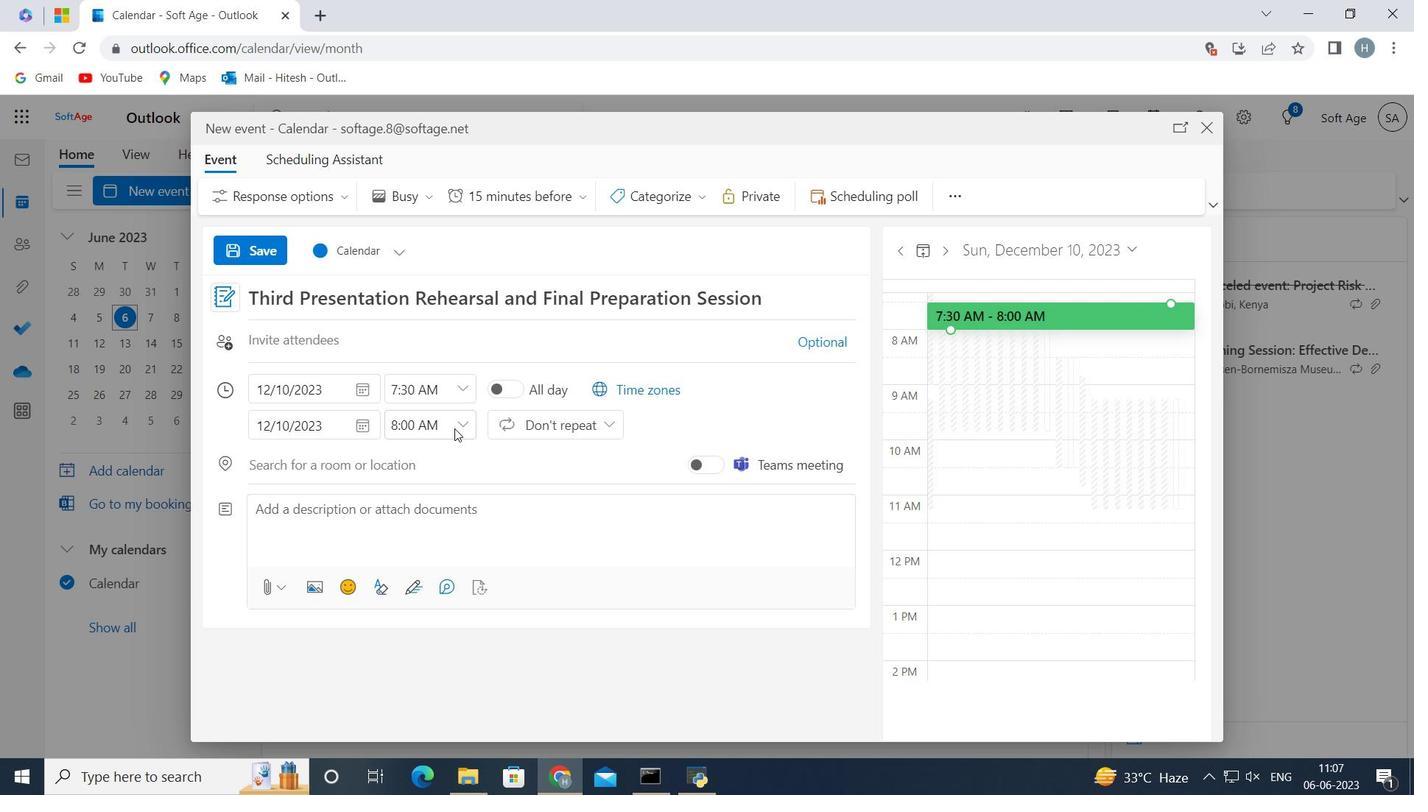 
Action: Mouse pressed left at (465, 420)
Screenshot: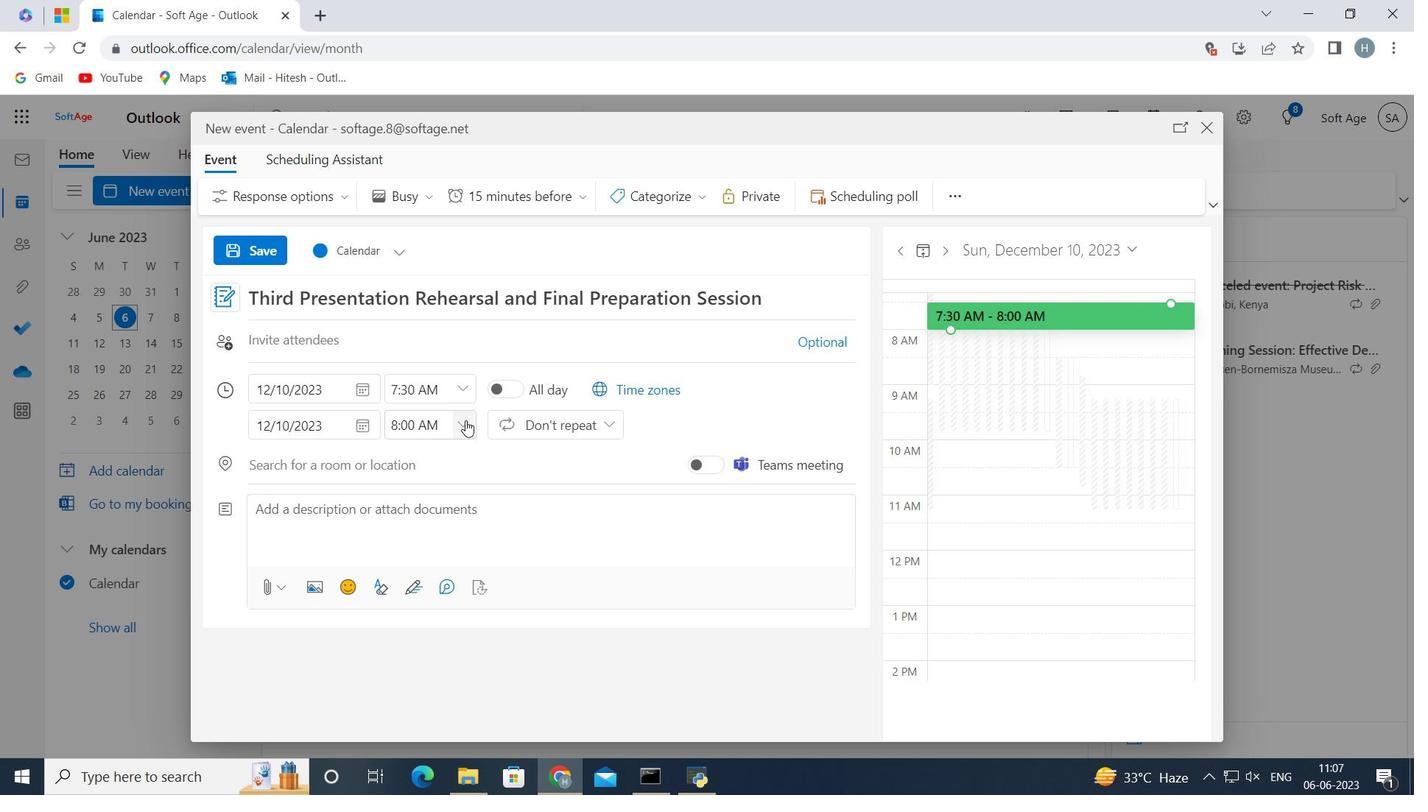 
Action: Mouse moved to (443, 545)
Screenshot: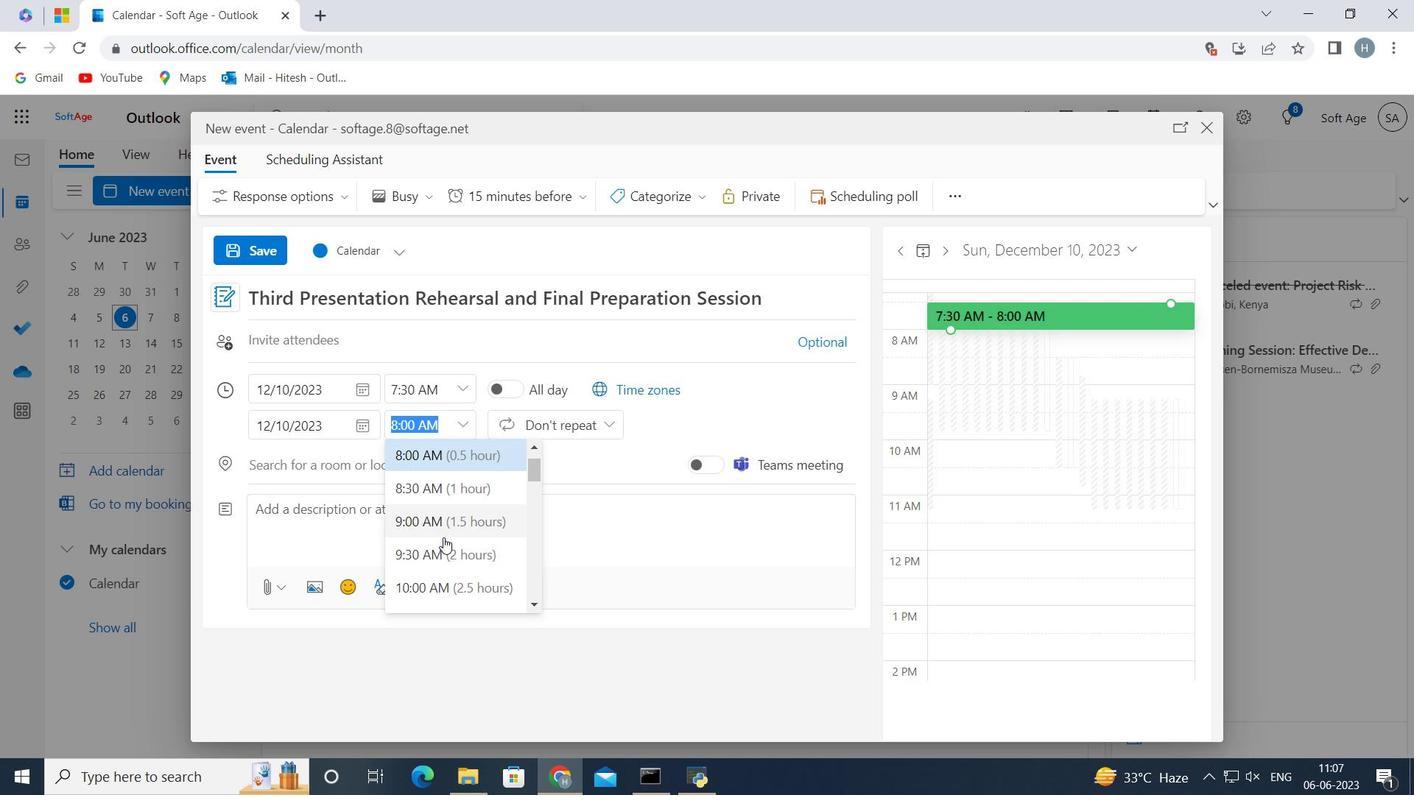 
Action: Mouse pressed left at (443, 545)
Screenshot: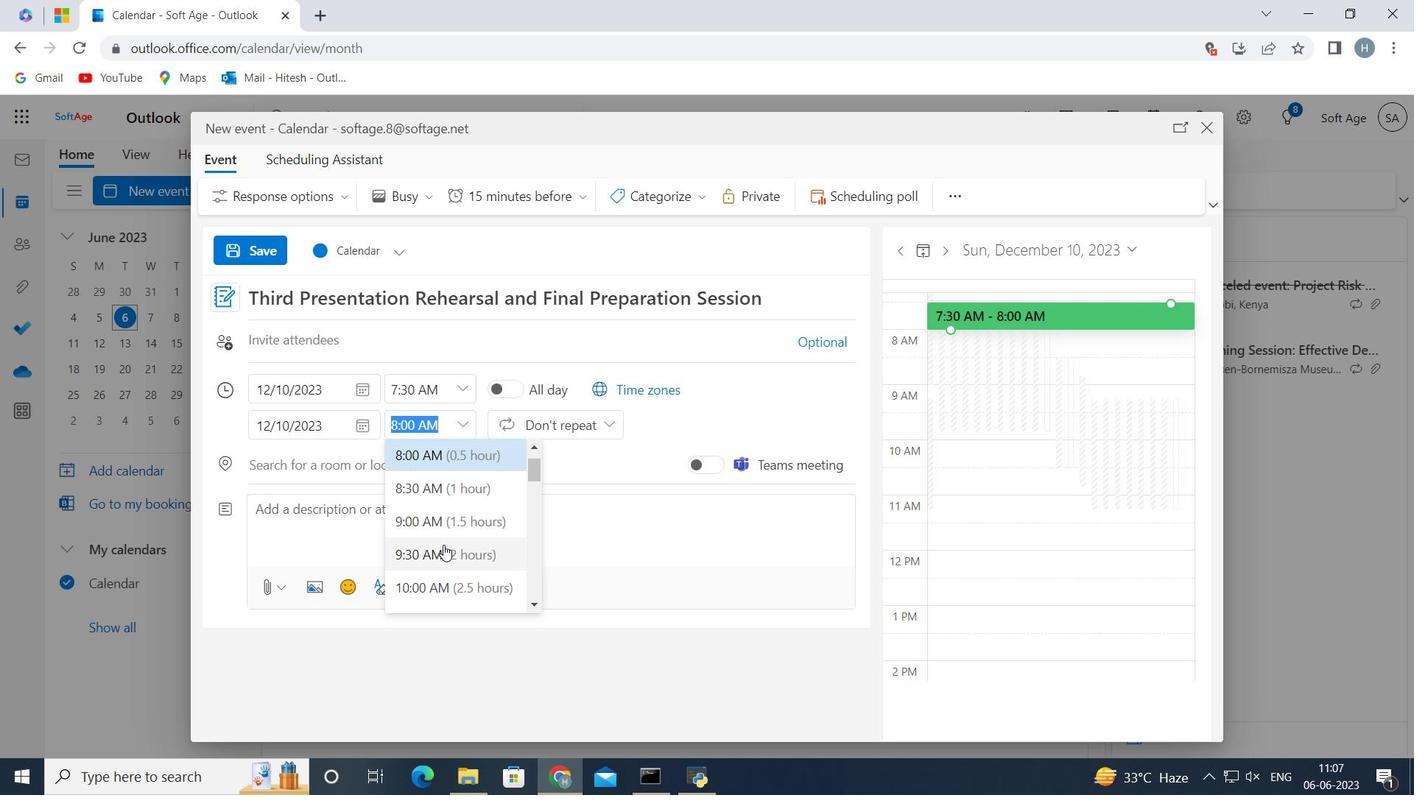 
Action: Mouse moved to (445, 529)
Screenshot: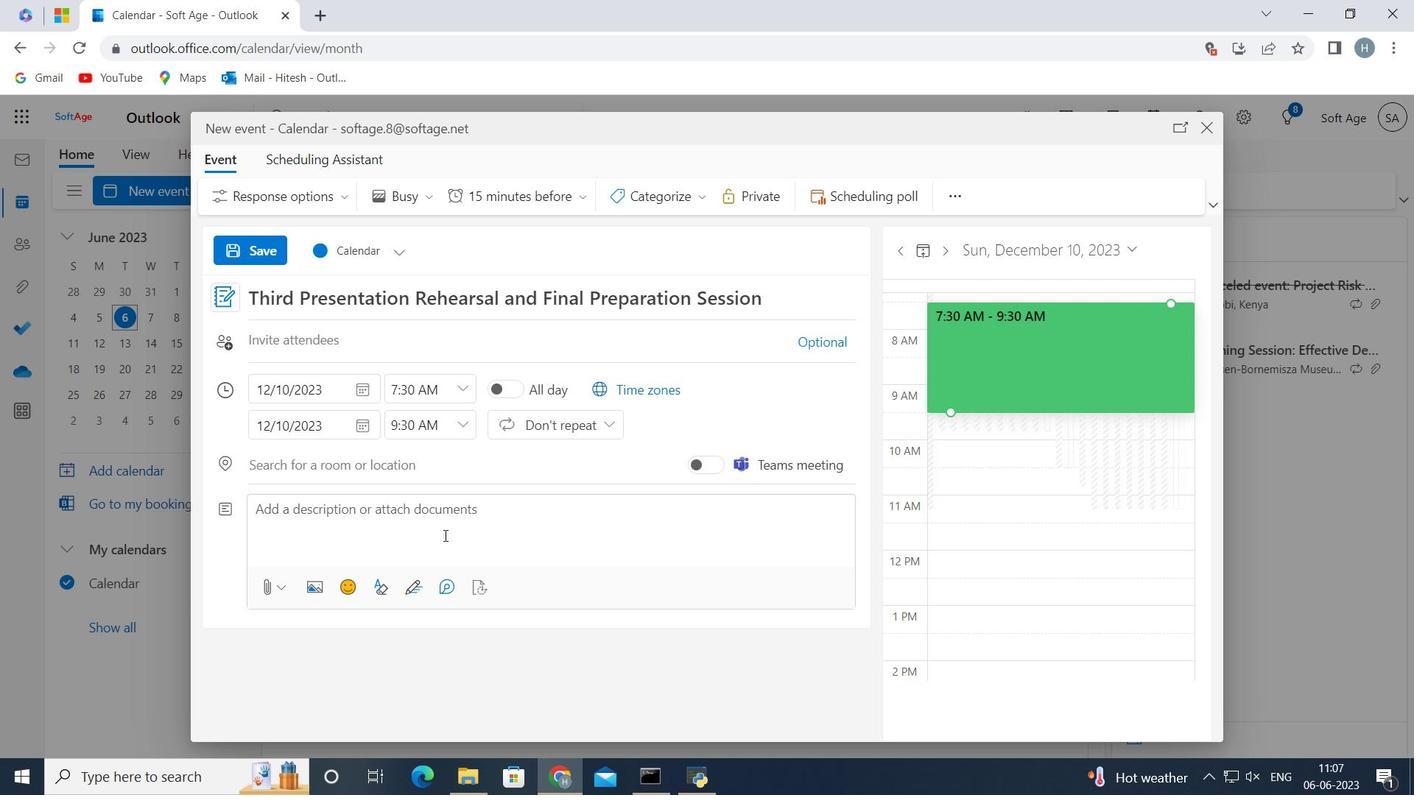 
Action: Mouse pressed left at (445, 529)
Screenshot: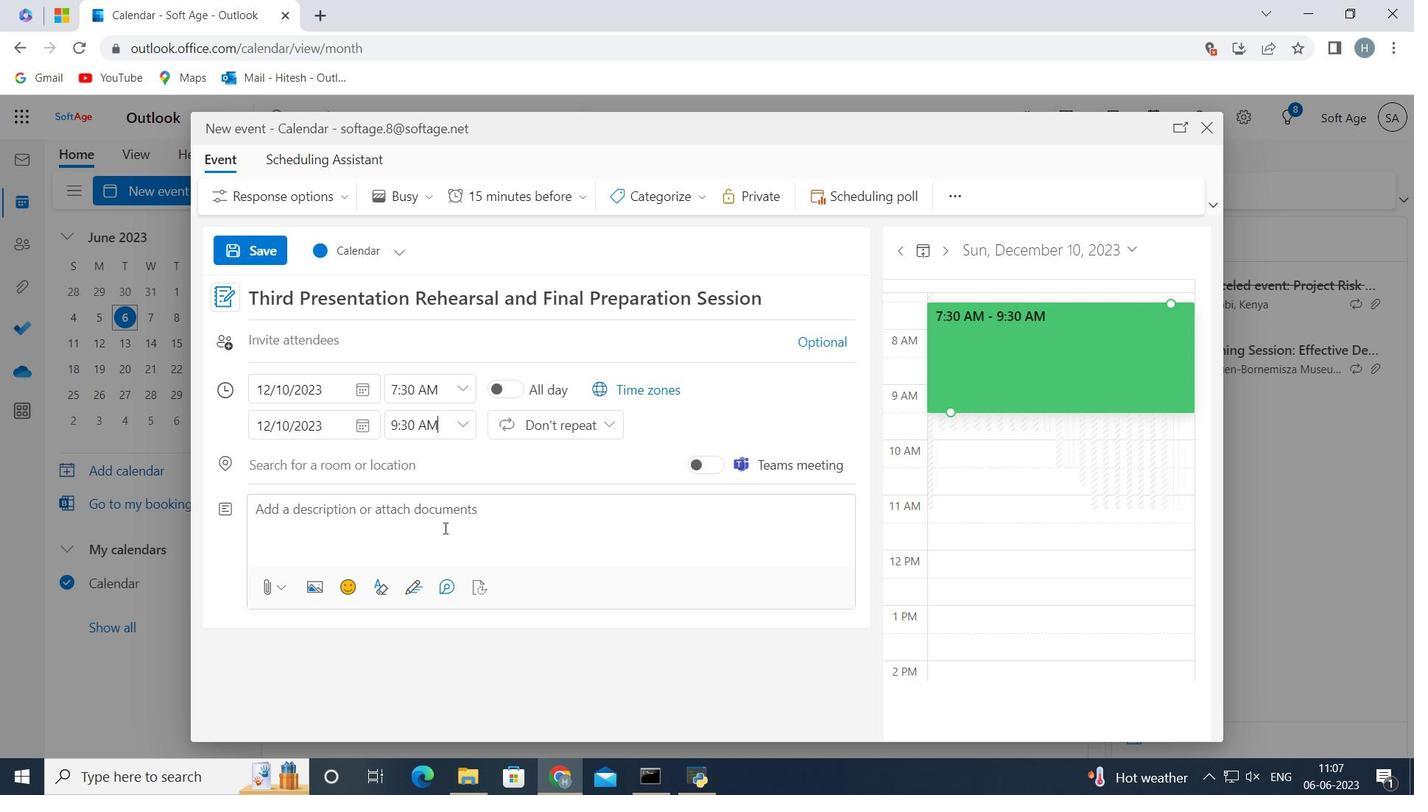 
Action: Key pressed <Key.shift>Lastly,<Key.space>be<Key.space>prepared<Key.space>to<Key.space>discuss<Key.space>the<Key.space>terms<Key.space>of<Key.space>potential<Key.space>investment,<Key.space>including<Key.space>the<Key.space>desired<Key.space>investment<Key.space>amount<Key.space><Key.space><Key.backspace>,<Key.backspace><Key.backspace>,<Key.space>equity<Key.space>or<Key.space>ownership<Key.space>structure,<Key.space>potential<Key.space>return<Key.space>on<Key.space>investment,<Key.space>and<Key.space>any<Key.space>anticipated<Key.space>milesttones<Key.space>or<Key.backspace><Key.backspace><Key.backspace><Key.backspace><Key.backspace><Key.backspace><Key.backspace><Key.backspace>ones<Key.space>or<Key.space>timelines,<Key.backspace>.<Key.space><Key.shift>These<Key.space>discussion<Key.space>will<Key.space>lay<Key.space>the<Key.space>foundation<Key.space>for<Key.space>further<Key.space>negotiations<Key.space>and<Key.space>due<Key.space>diligence<Key.space>processes,<Key.space>should<Key.space>both<Key.space>parties<Key.space>decide<Key.space>to<Key.space>move<Key.space>forward.<Key.space>
Screenshot: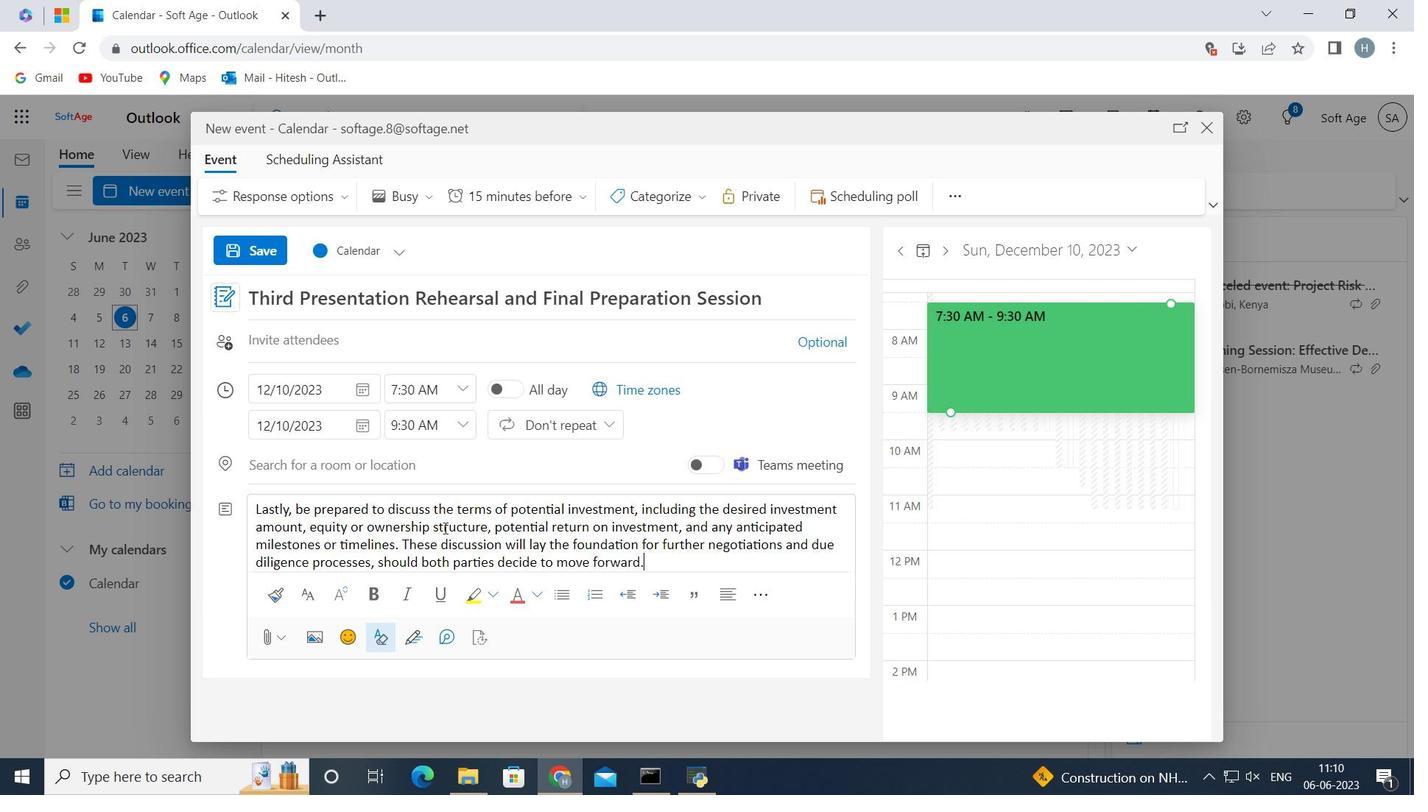 
Action: Mouse moved to (671, 201)
Screenshot: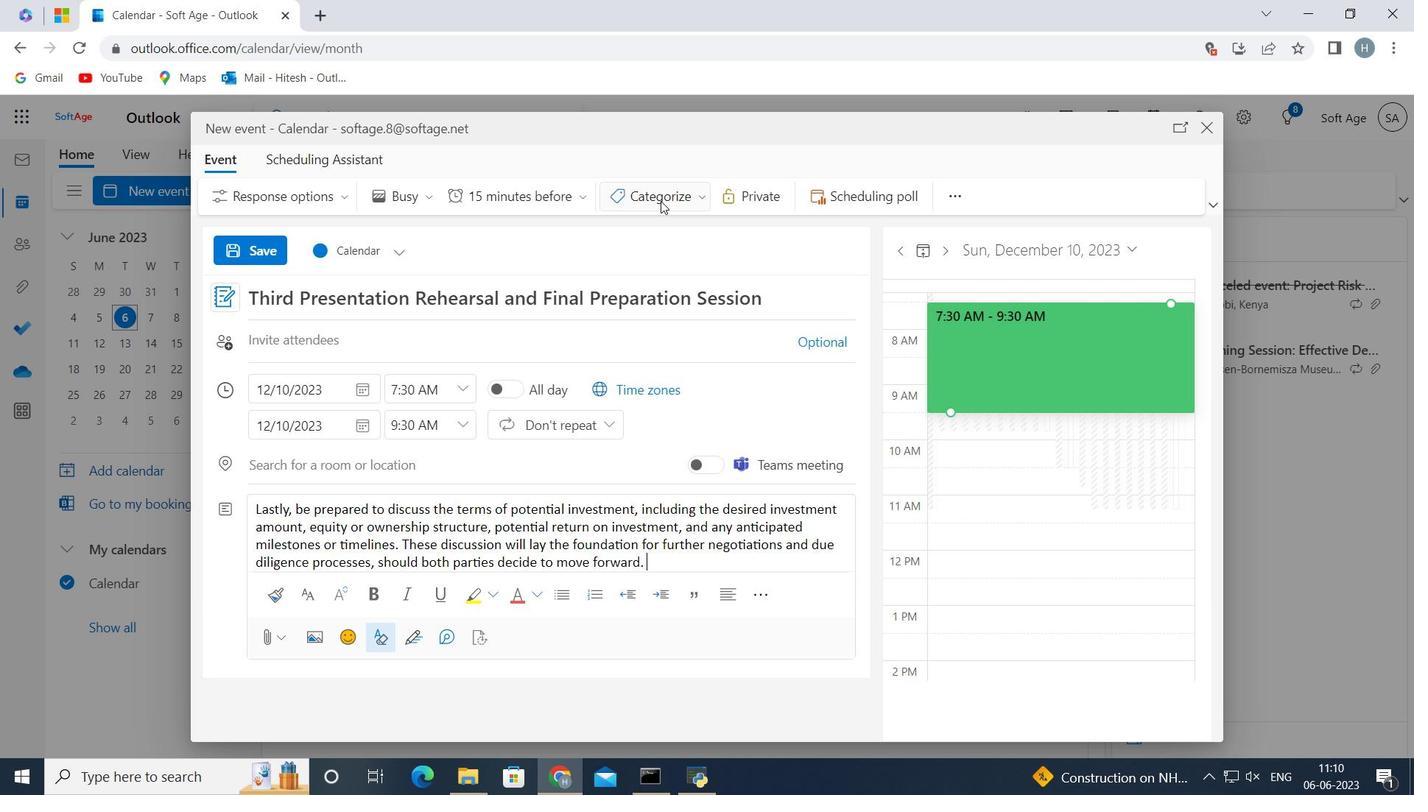 
Action: Mouse pressed left at (671, 201)
Screenshot: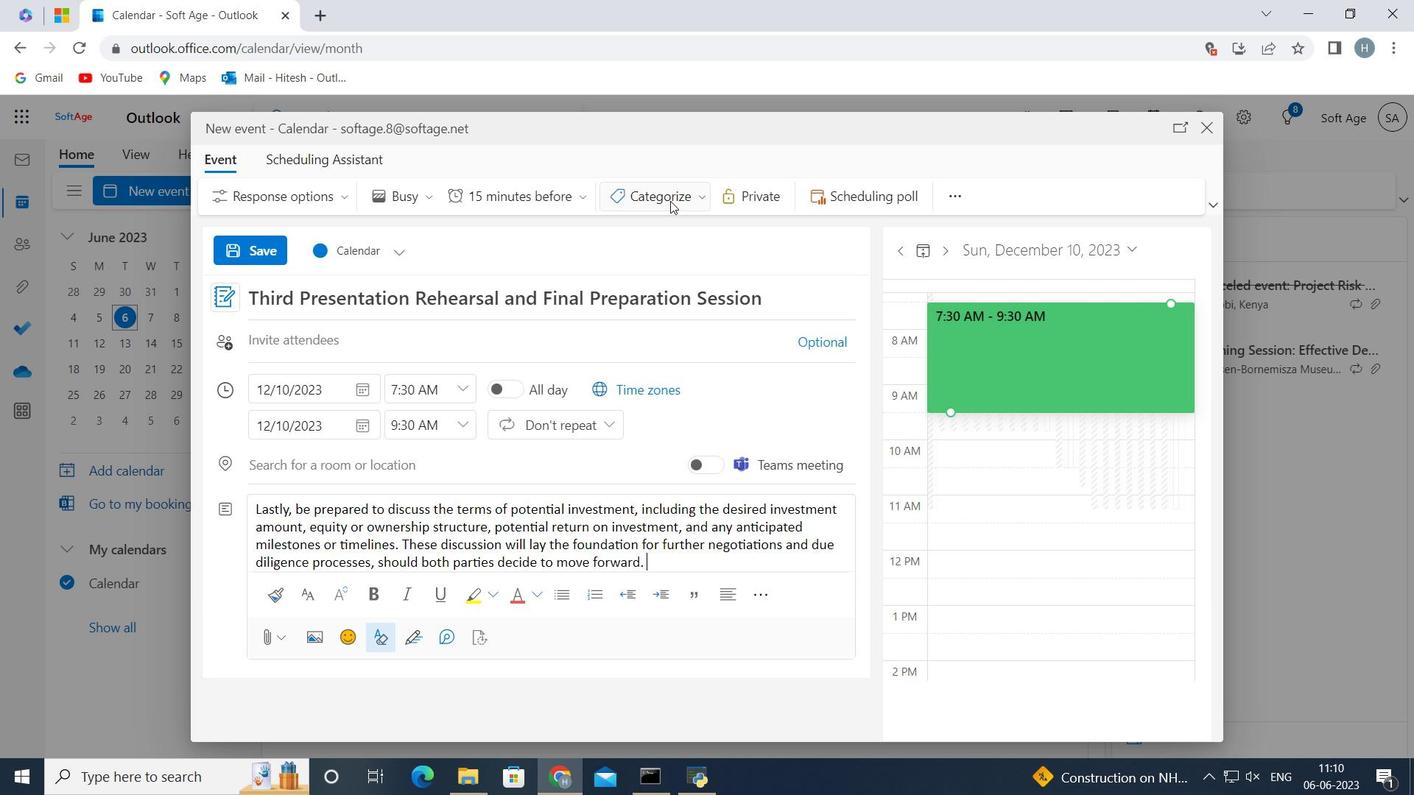 
Action: Mouse moved to (671, 252)
Screenshot: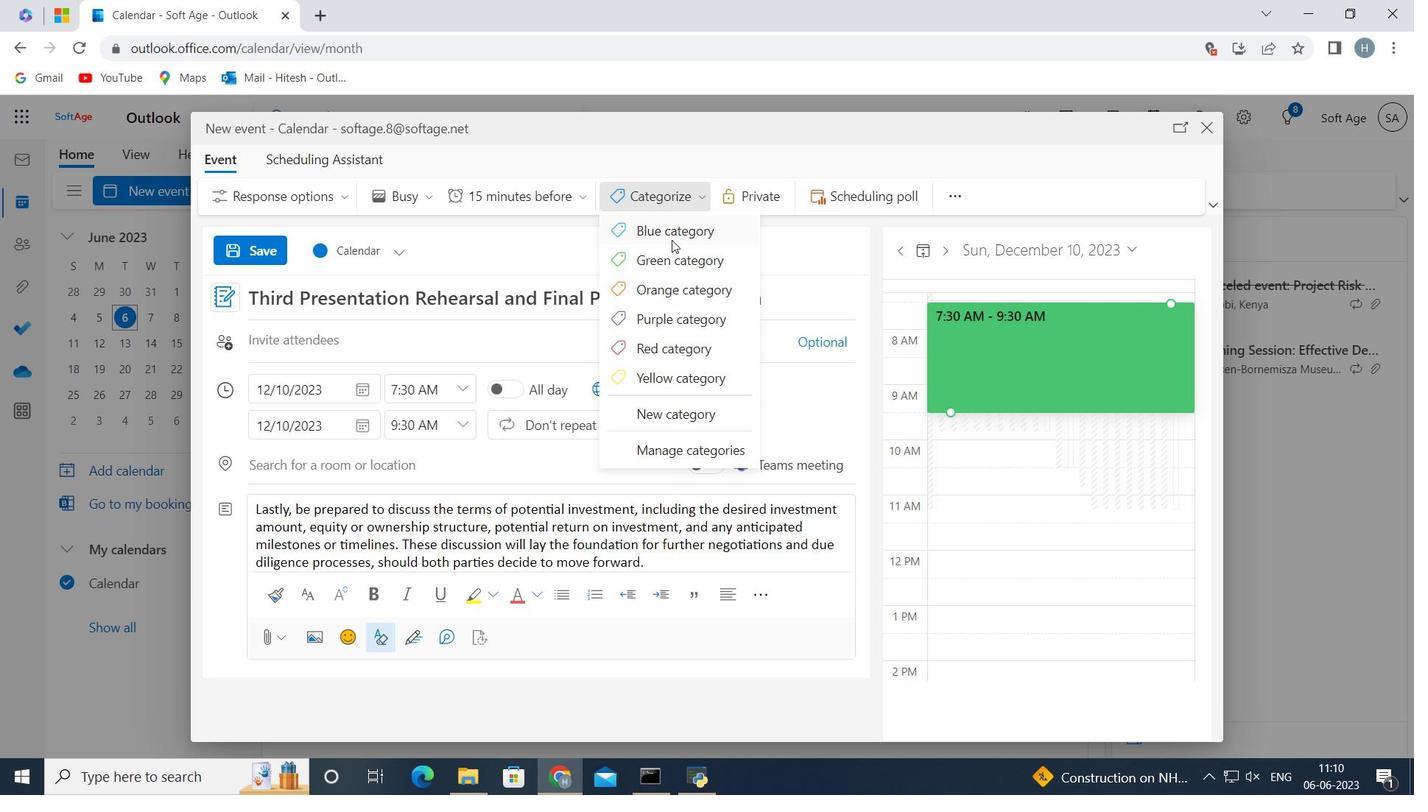 
Action: Mouse pressed left at (671, 252)
Screenshot: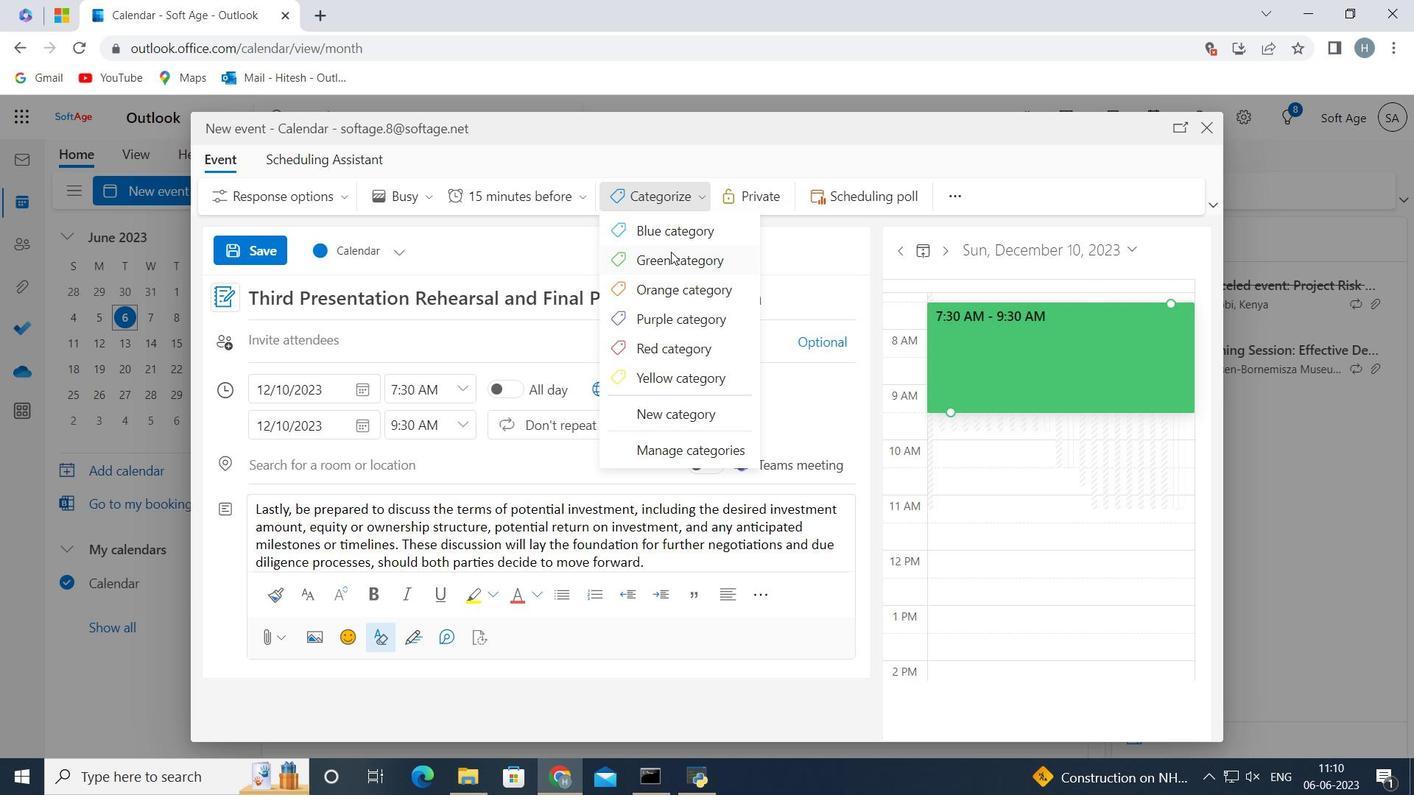 
Action: Mouse moved to (497, 344)
Screenshot: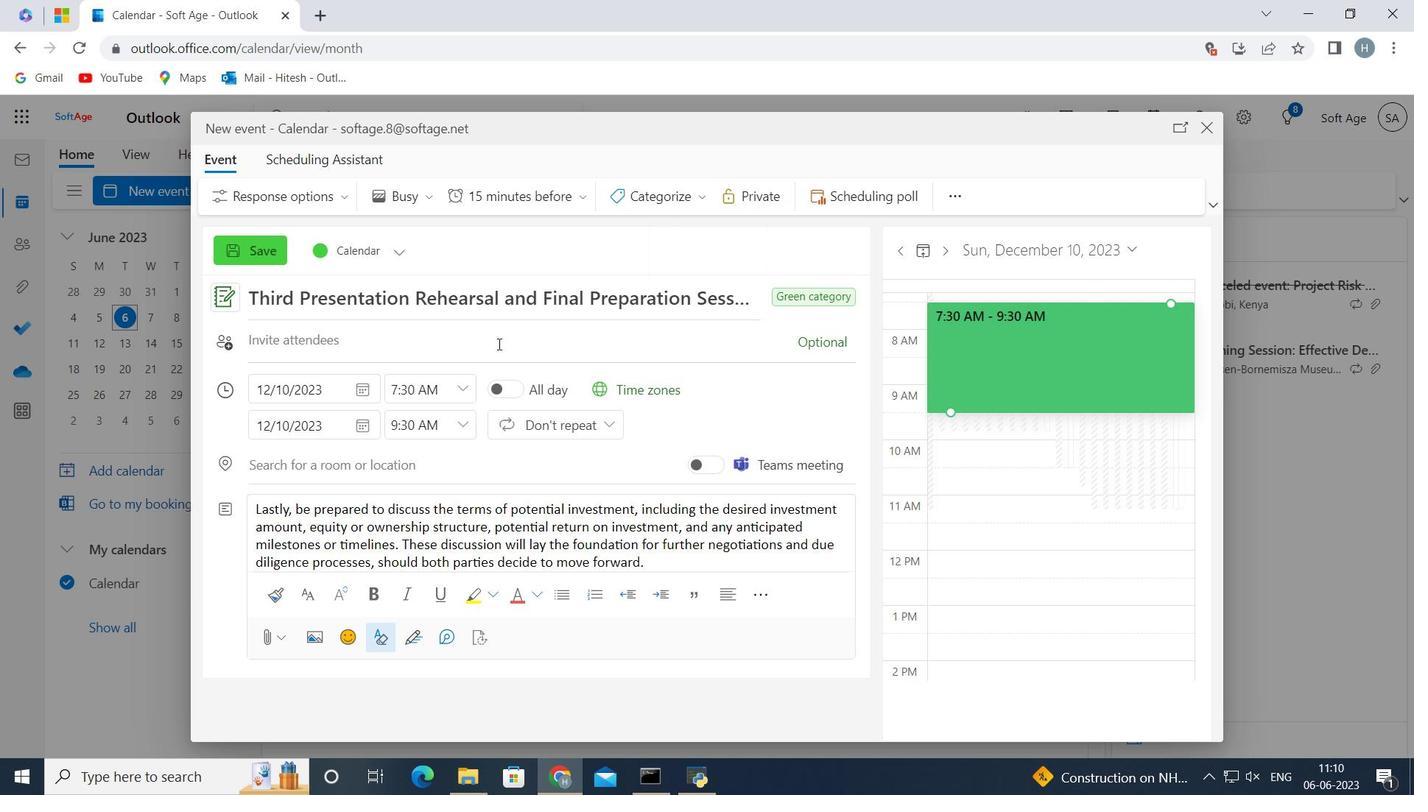 
Action: Mouse pressed left at (497, 344)
Screenshot: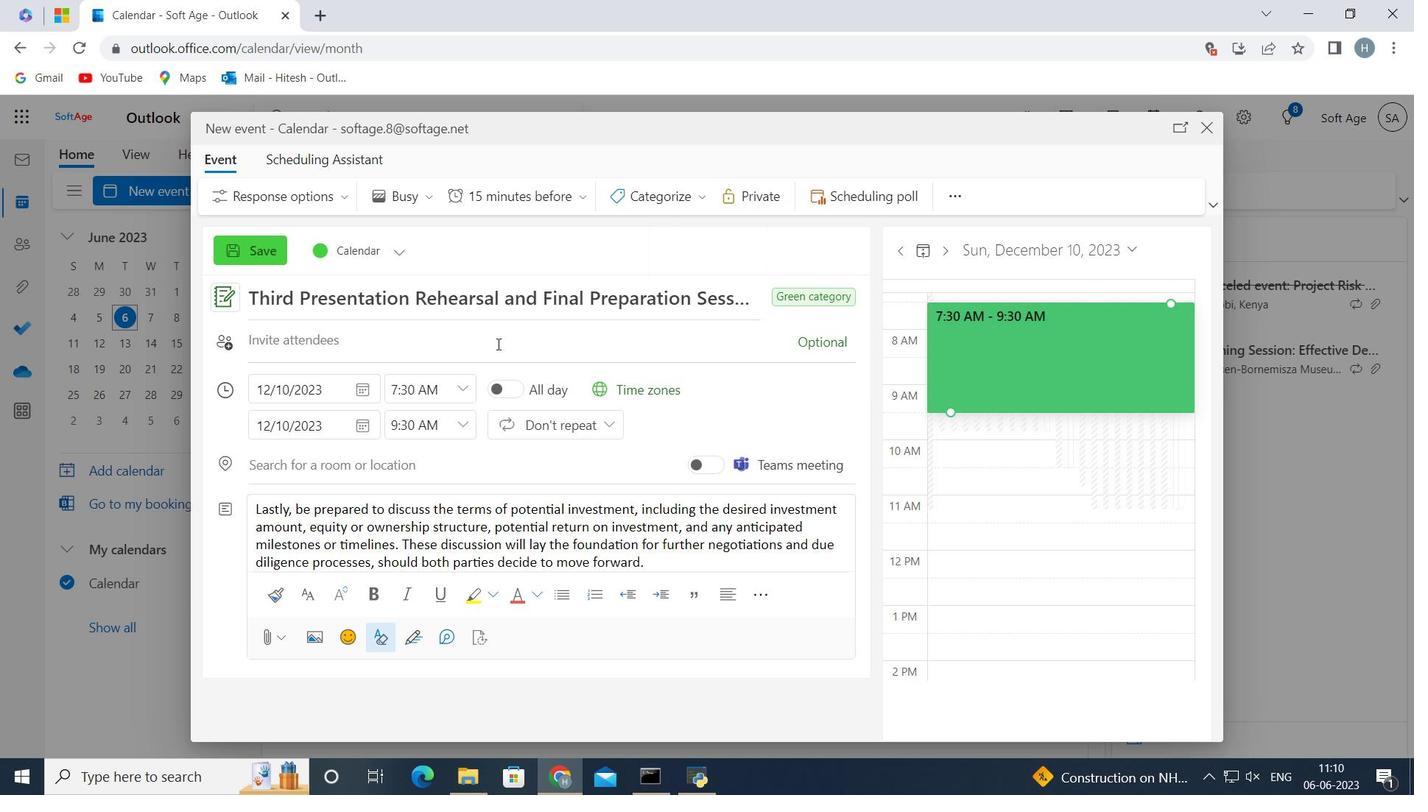 
Action: Key pressed softage.4<Key.shift>@softage.net
Screenshot: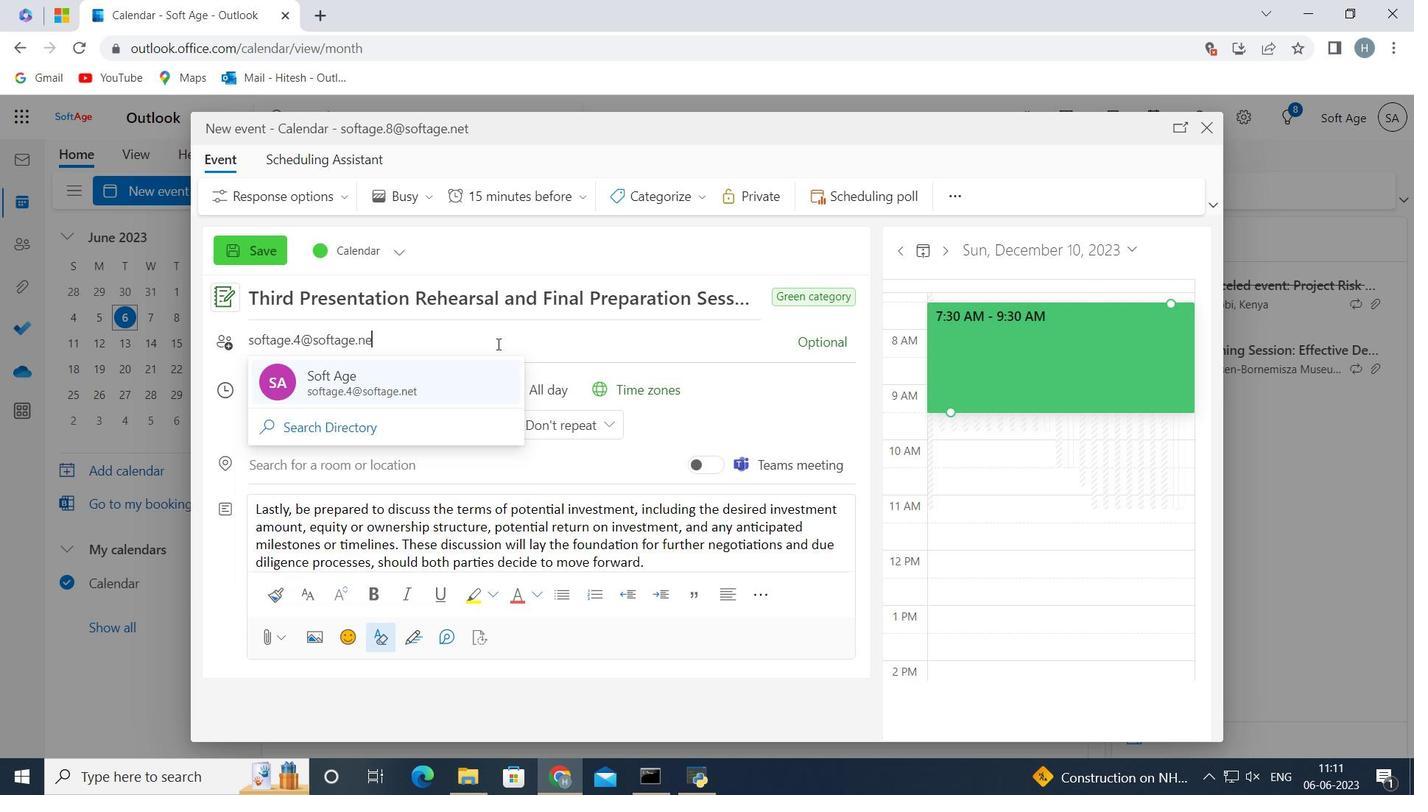 
Action: Mouse moved to (368, 384)
Screenshot: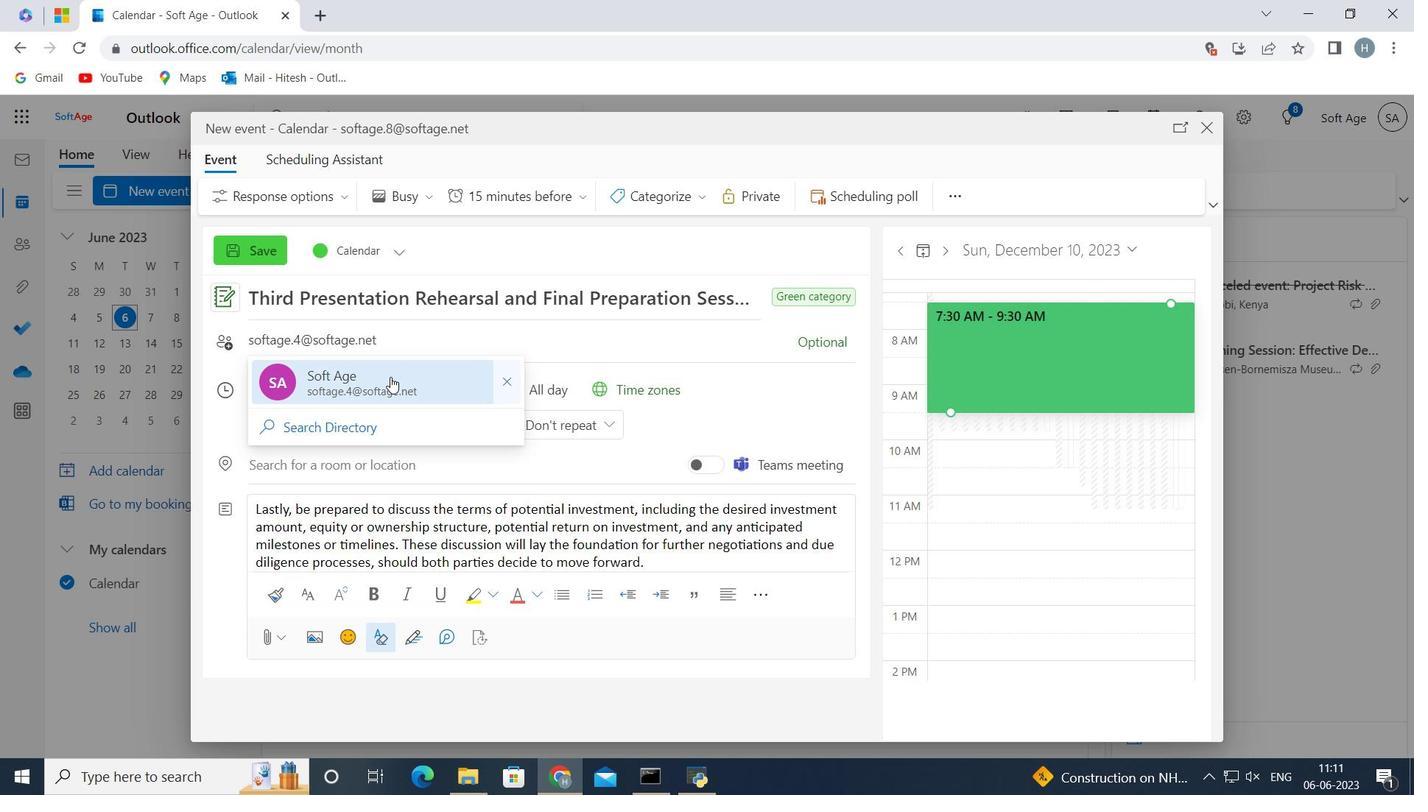 
Action: Mouse pressed left at (368, 384)
Screenshot: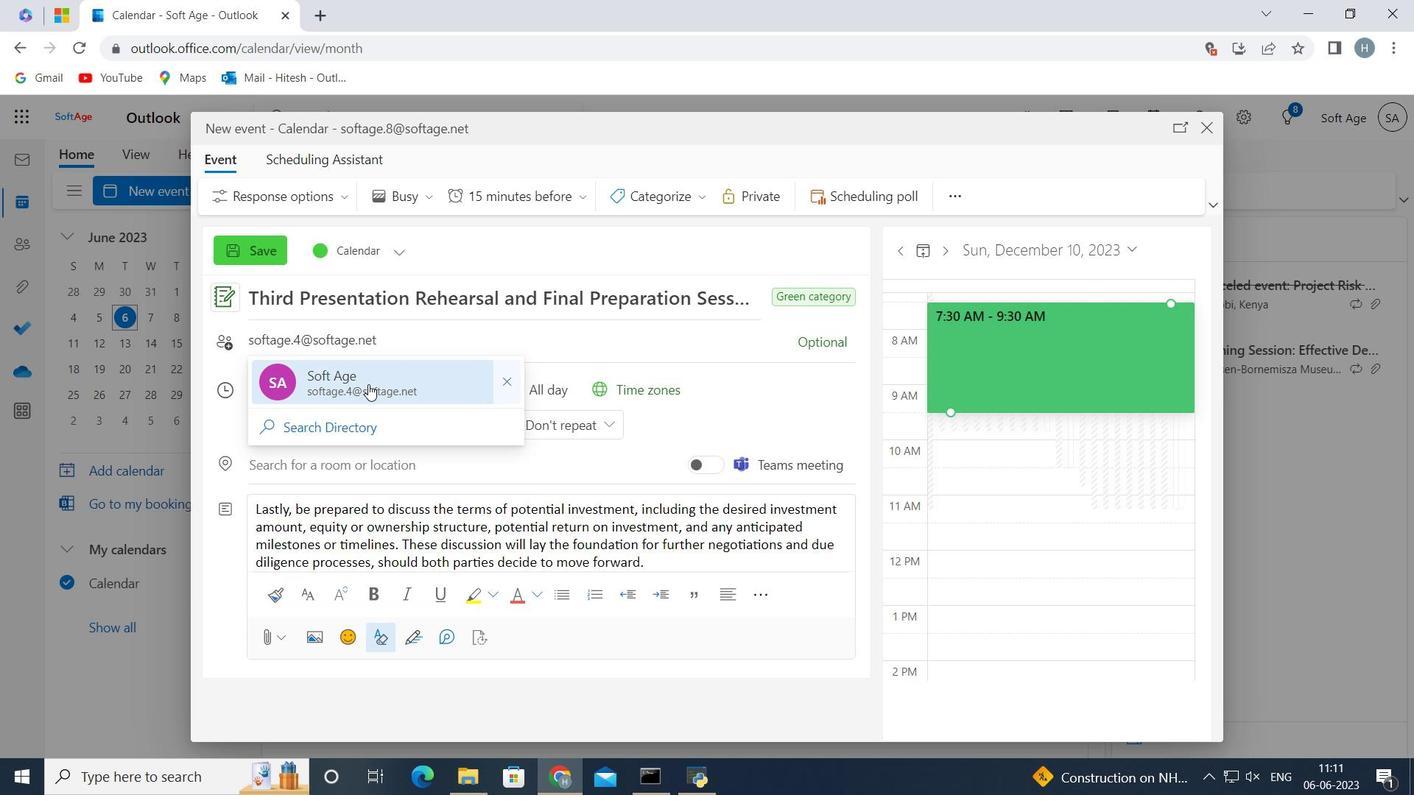 
Action: Key pressed softage.5<Key.shift>@softage.net
Screenshot: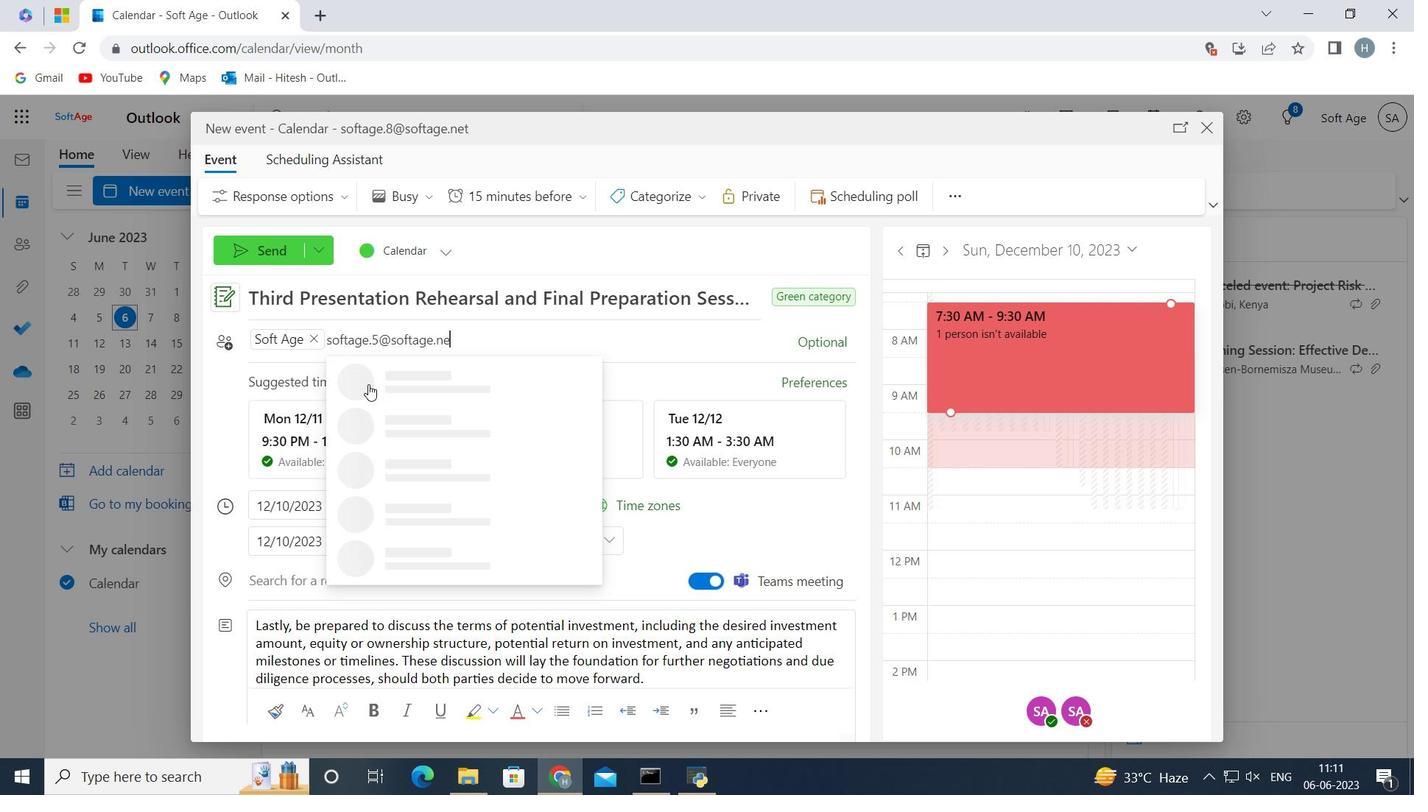 
Action: Mouse moved to (366, 386)
Screenshot: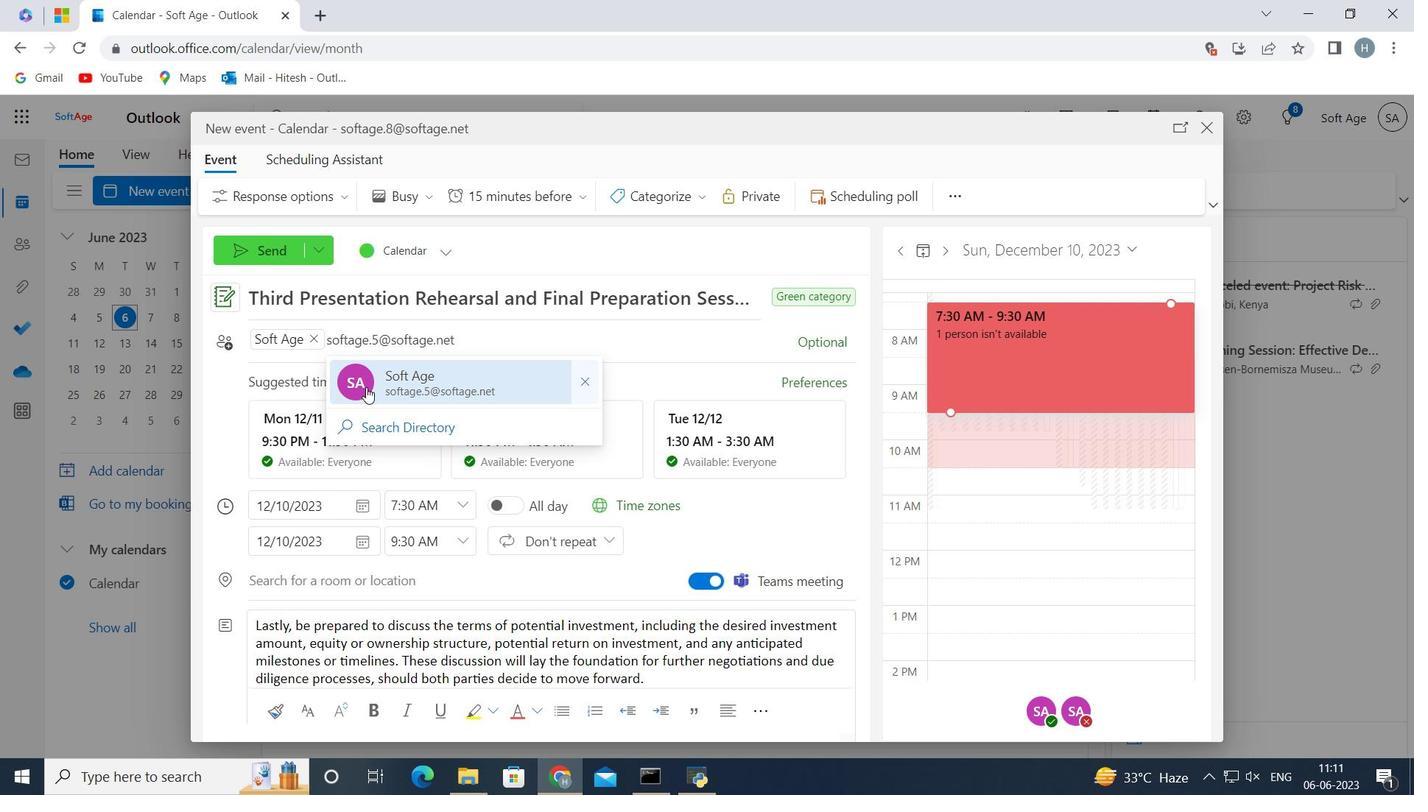 
Action: Mouse pressed left at (366, 386)
Screenshot: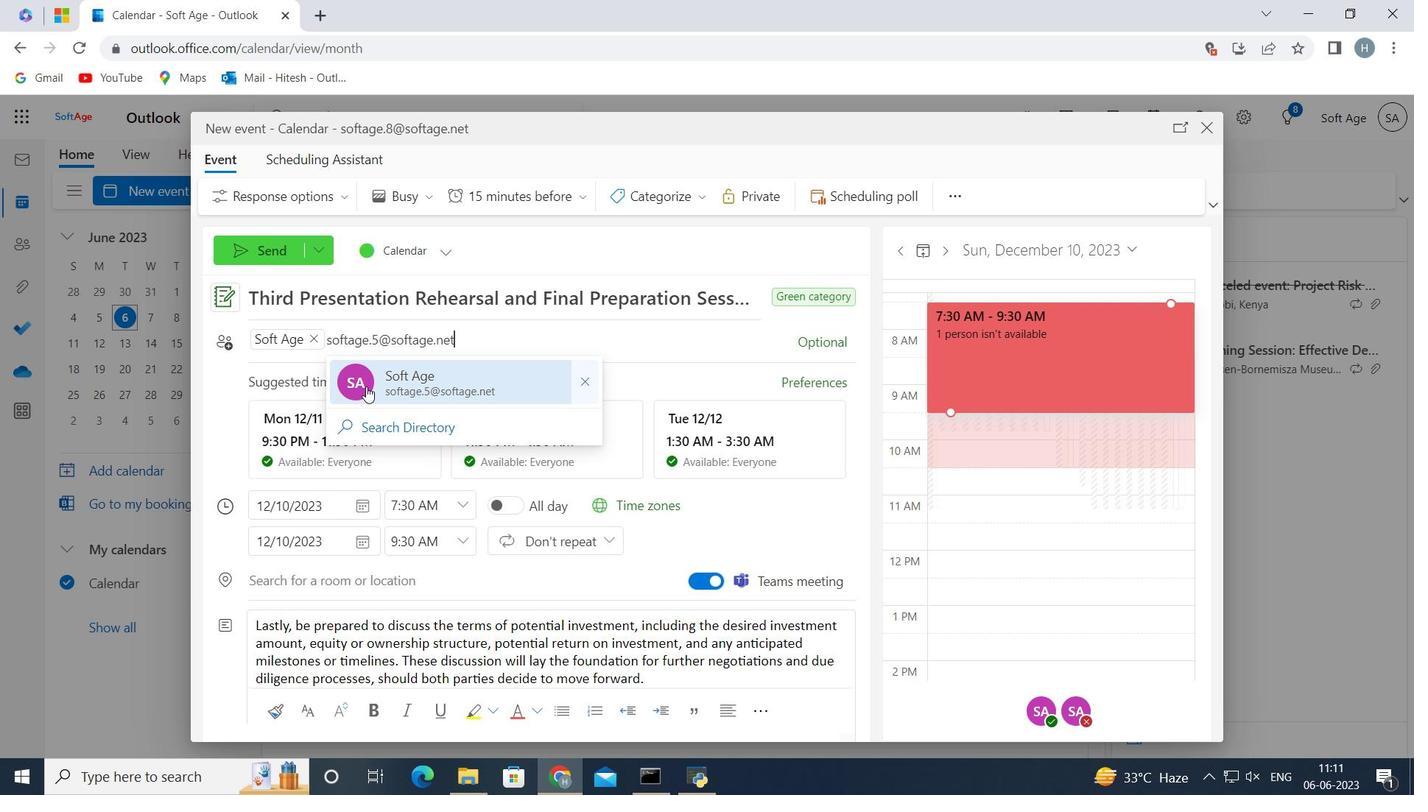 
Action: Mouse moved to (578, 198)
Screenshot: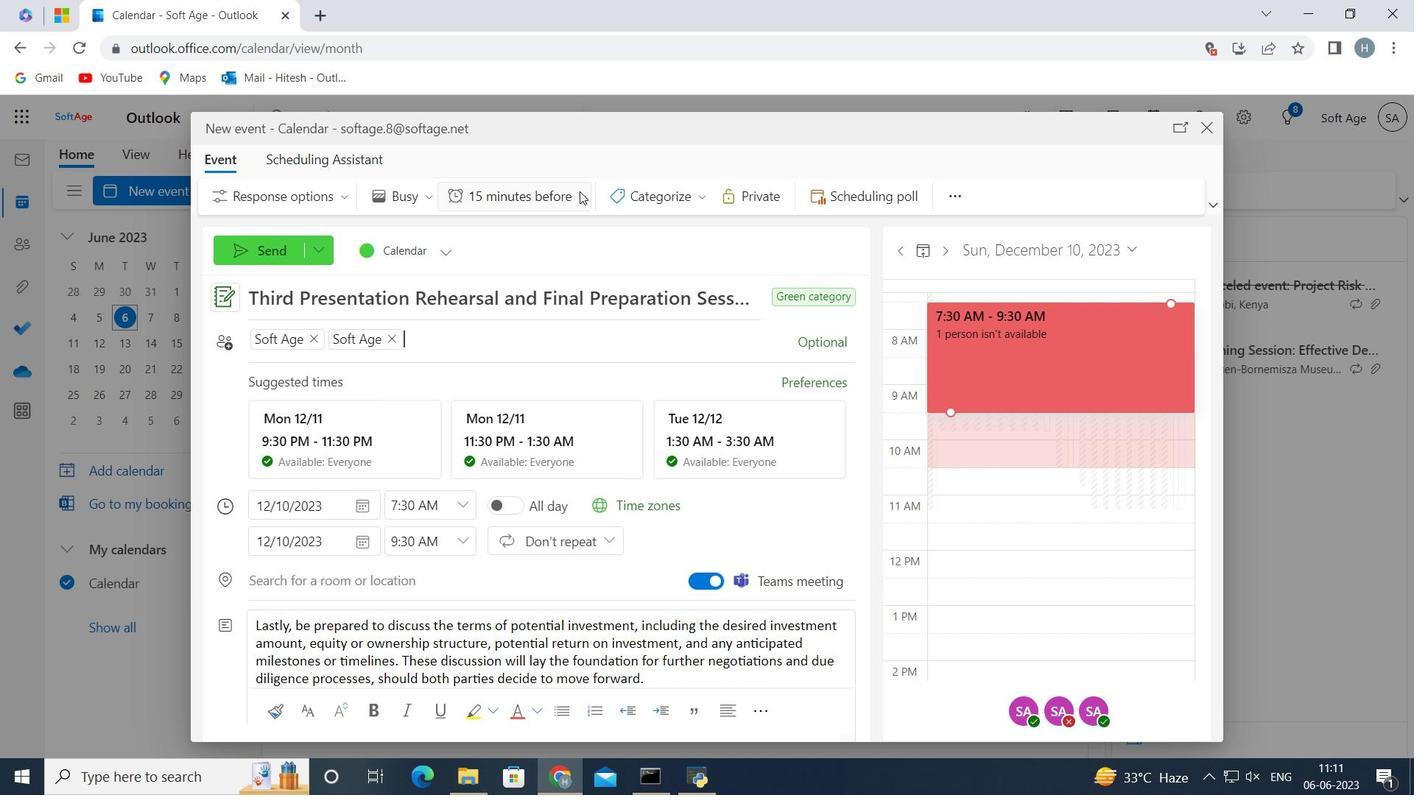 
Action: Mouse pressed left at (578, 198)
Screenshot: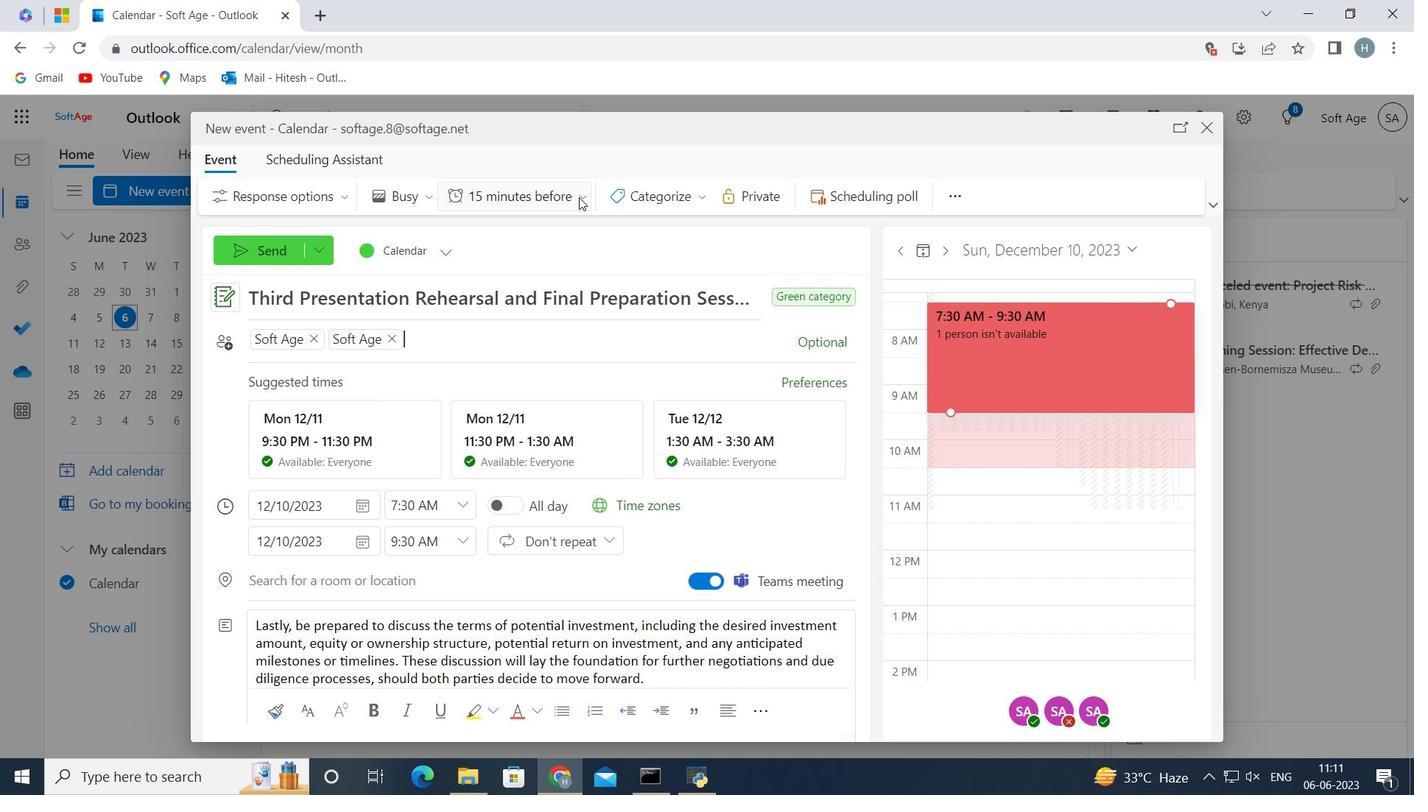 
Action: Mouse moved to (542, 358)
Screenshot: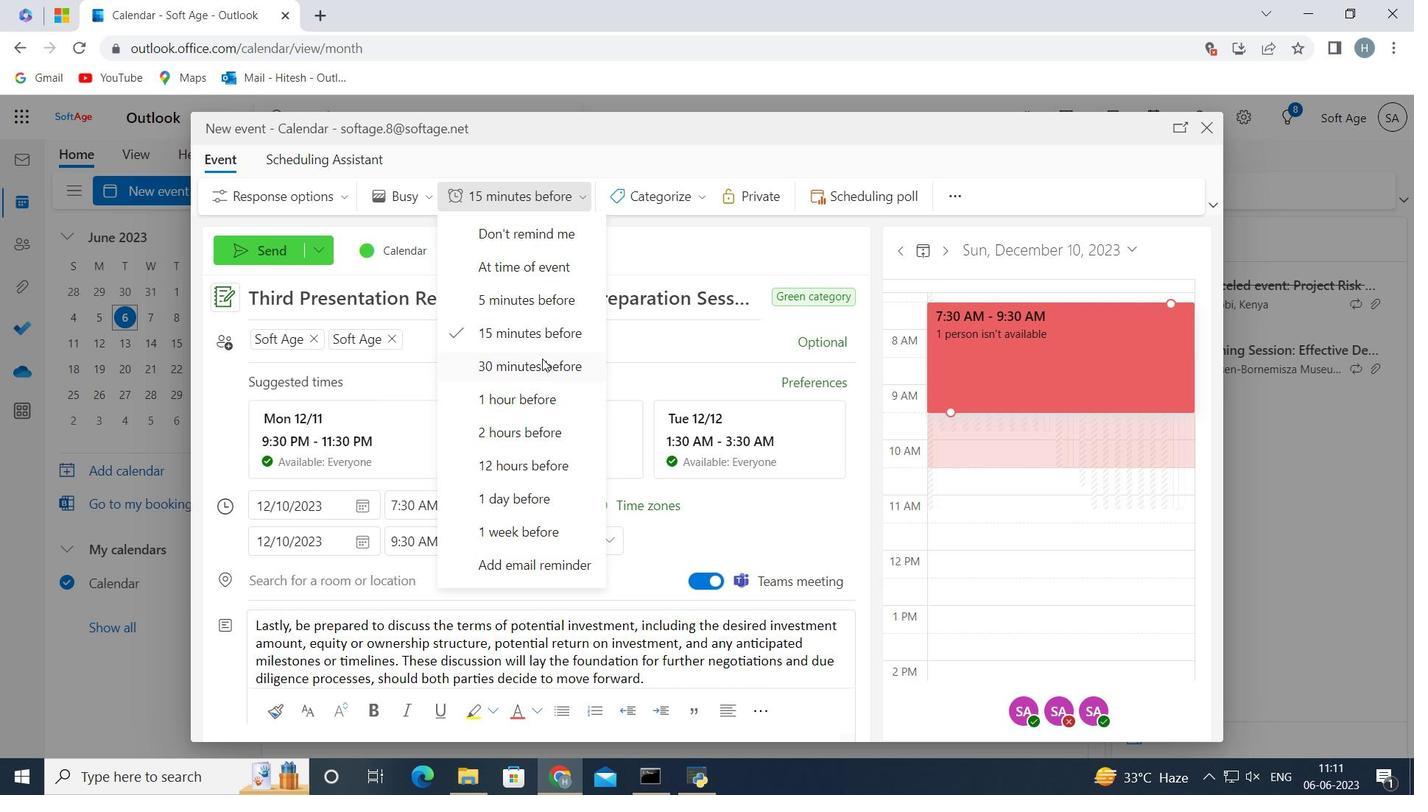 
Action: Mouse pressed left at (542, 358)
Screenshot: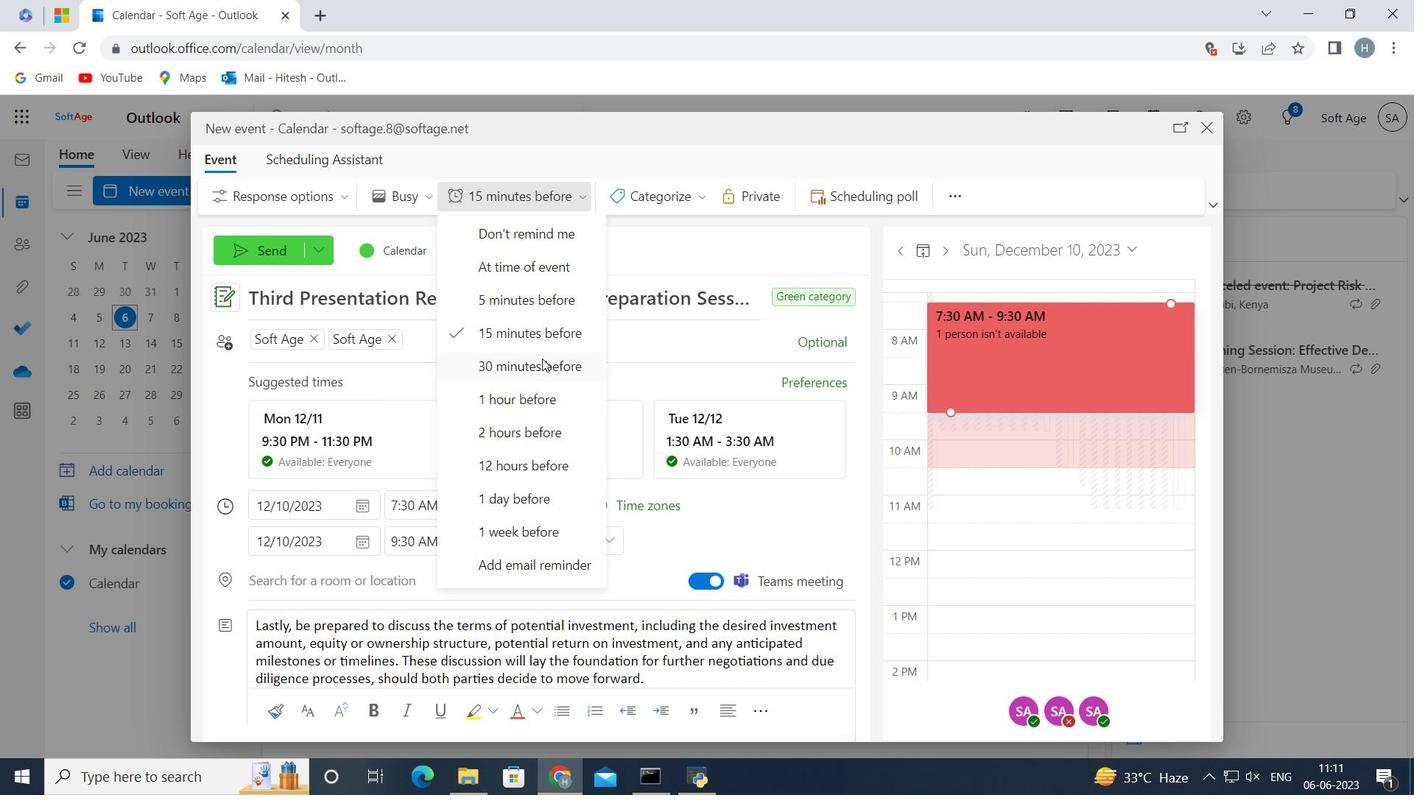 
Action: Mouse moved to (282, 251)
Screenshot: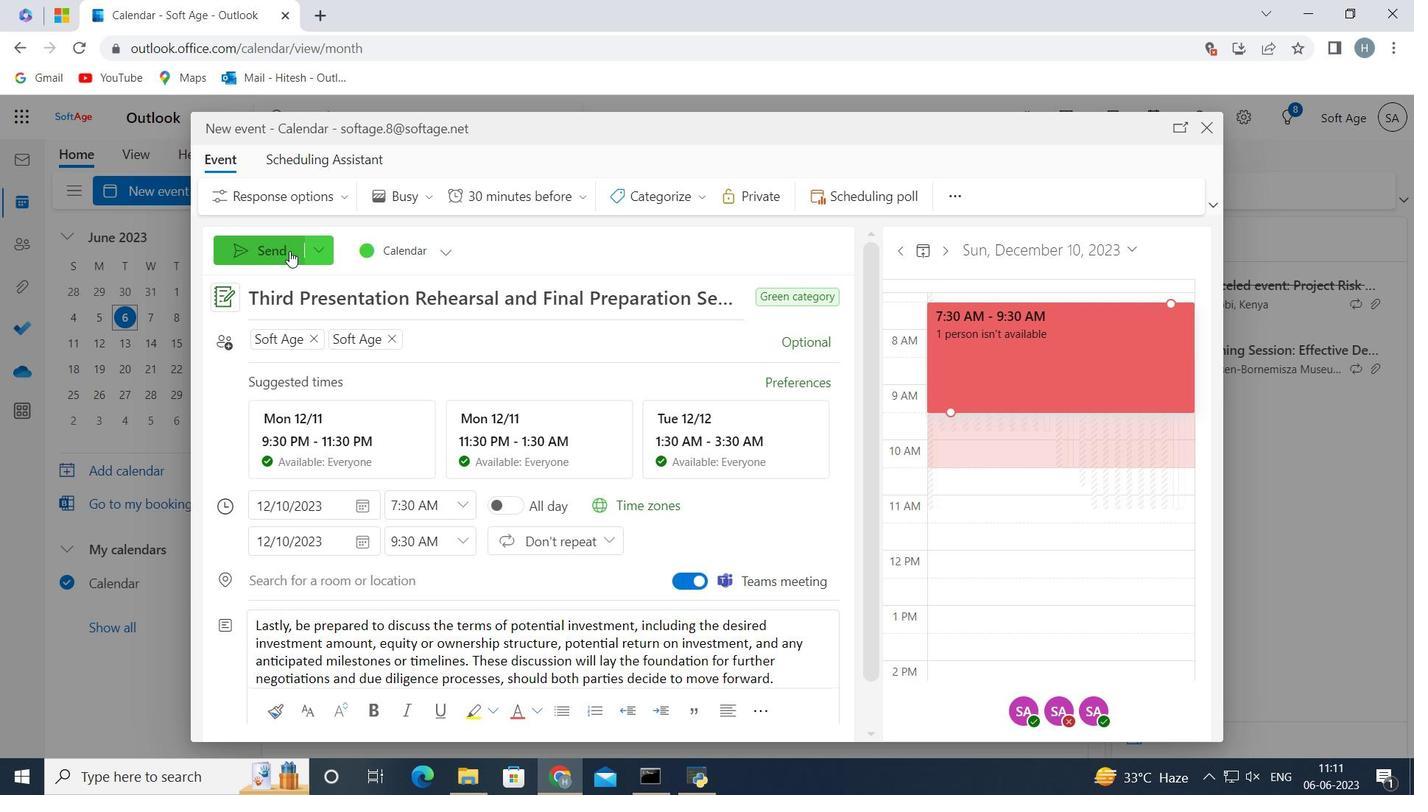 
Action: Mouse pressed left at (282, 251)
Screenshot: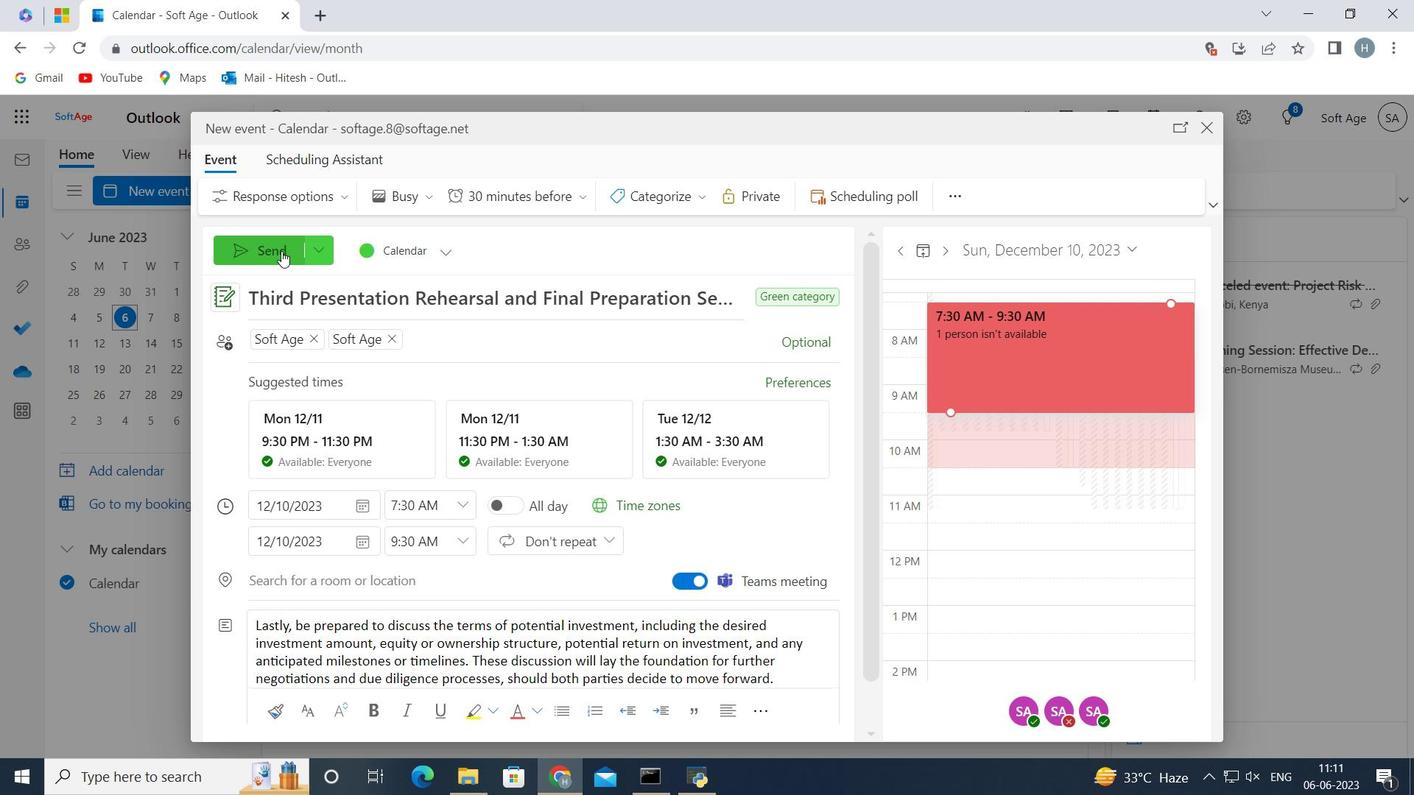 
Action: Mouse moved to (502, 269)
Screenshot: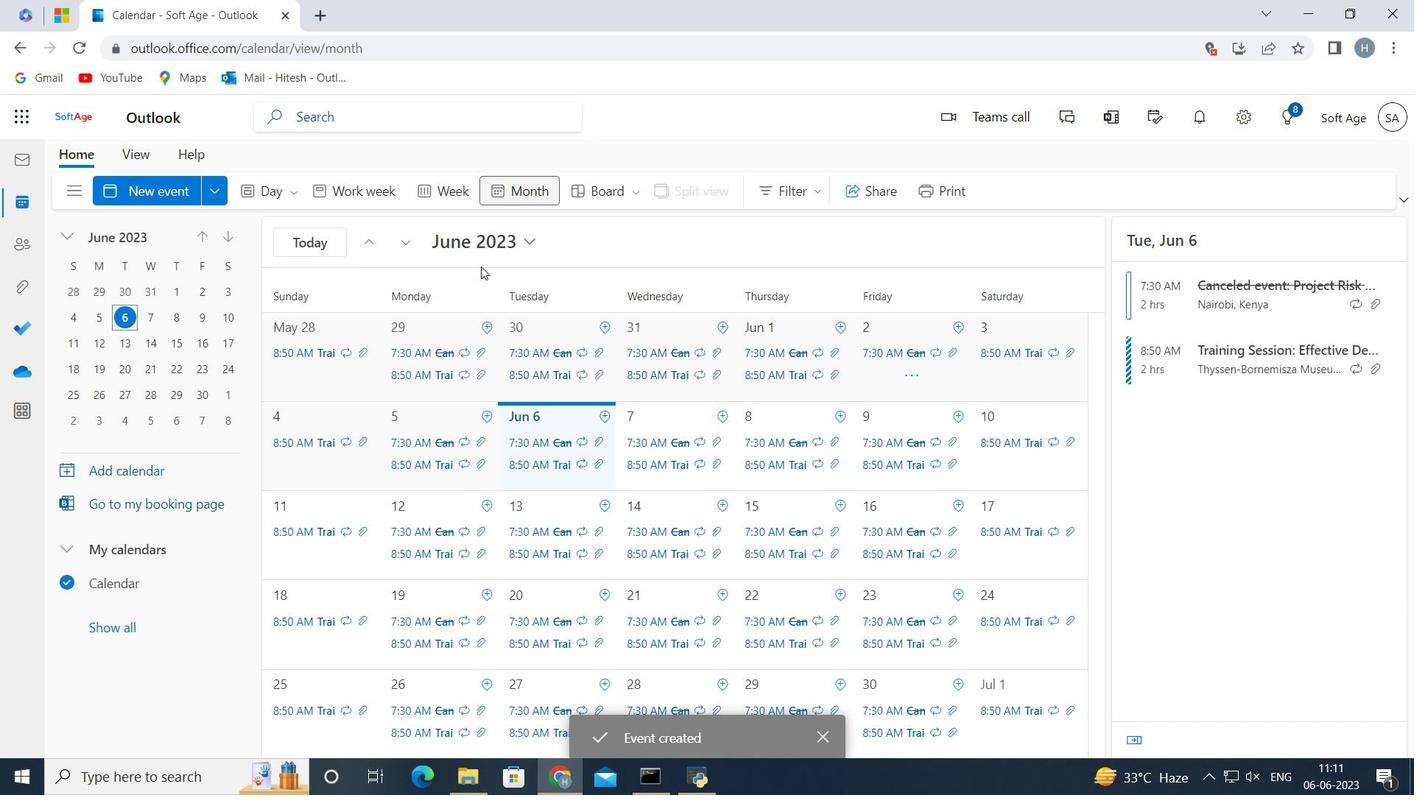 
